 Task: Create a due date automation trigger when advanced on, on the wednesday before a card is due add fields without custom field "Resume" set to a number greater than 1 and greater than 10 at 11:00 AM.
Action: Mouse moved to (1239, 102)
Screenshot: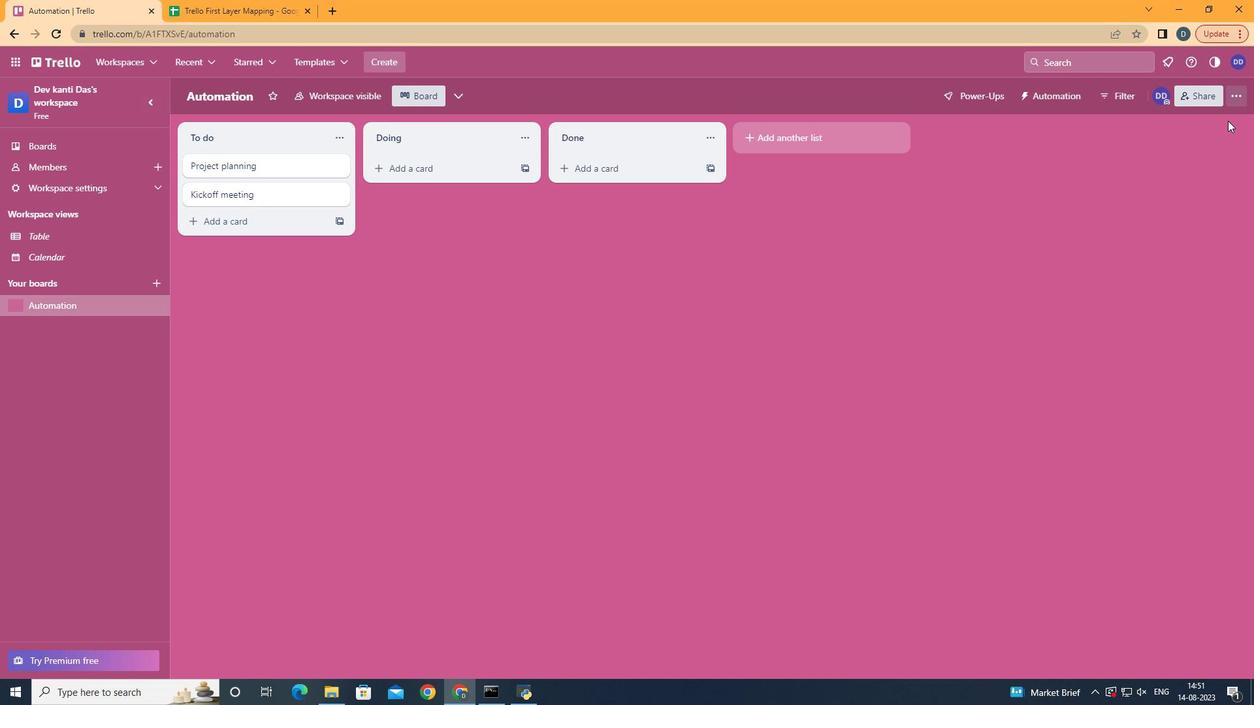 
Action: Mouse pressed left at (1239, 102)
Screenshot: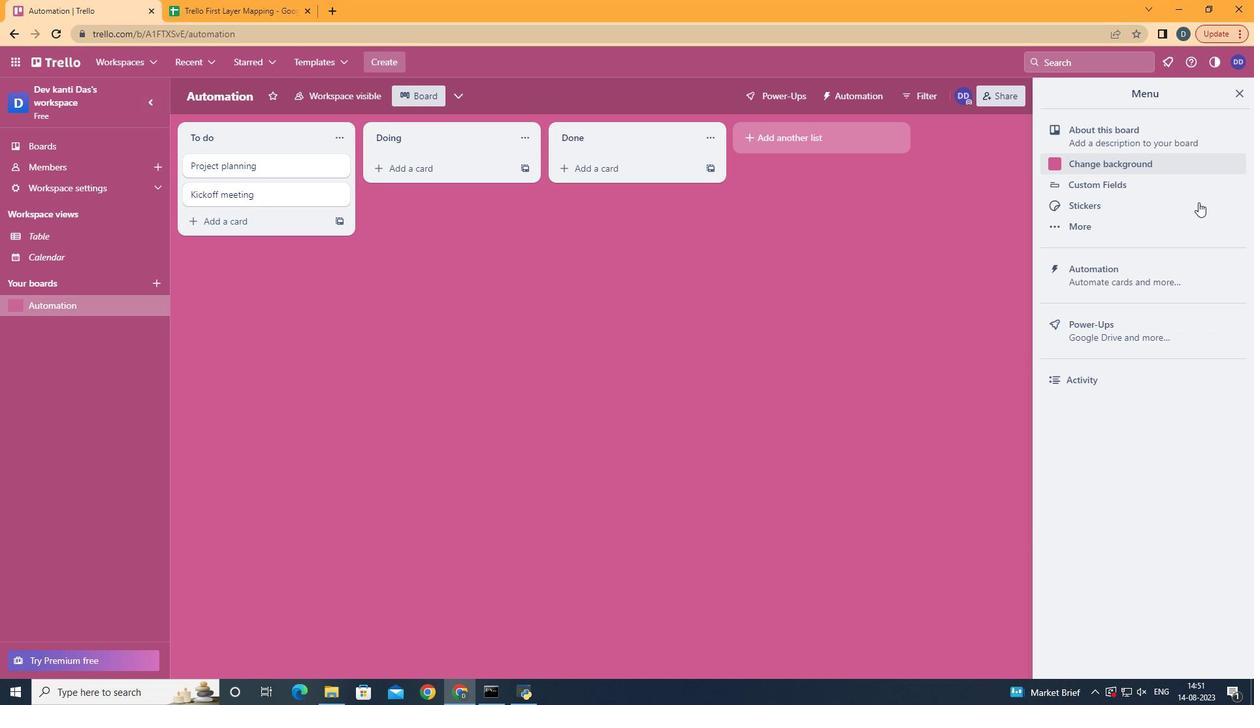 
Action: Mouse moved to (1167, 273)
Screenshot: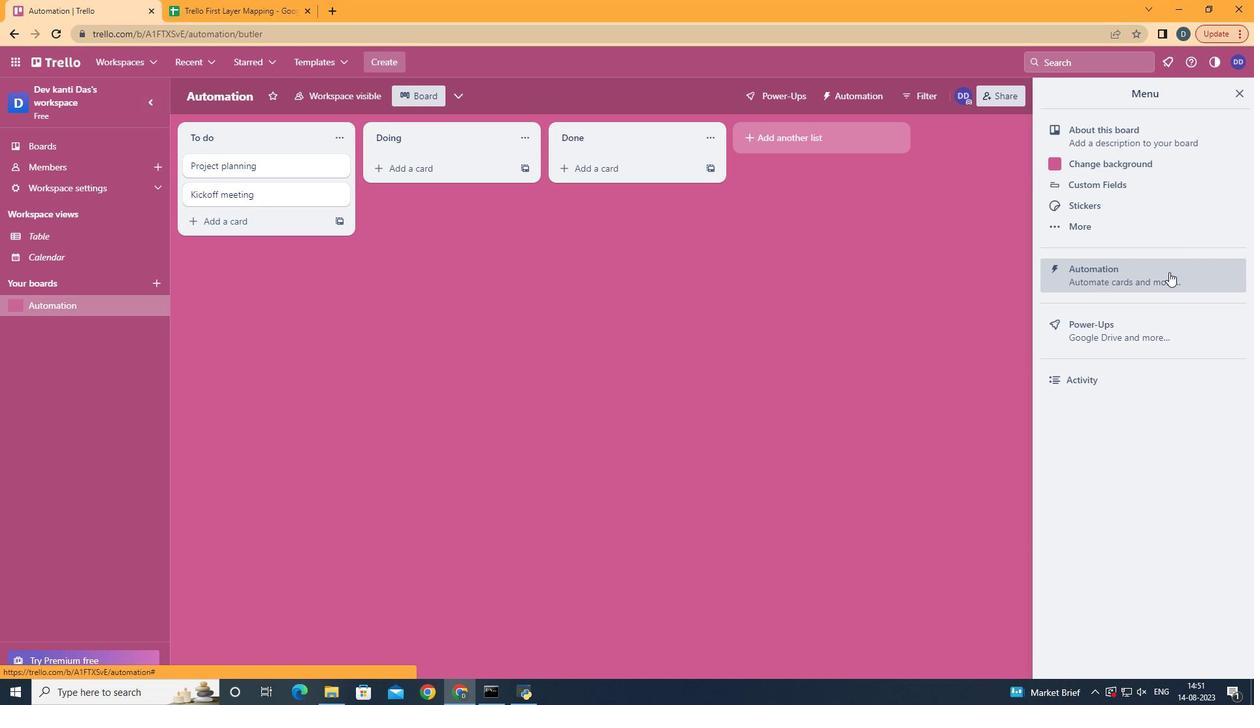 
Action: Mouse pressed left at (1167, 273)
Screenshot: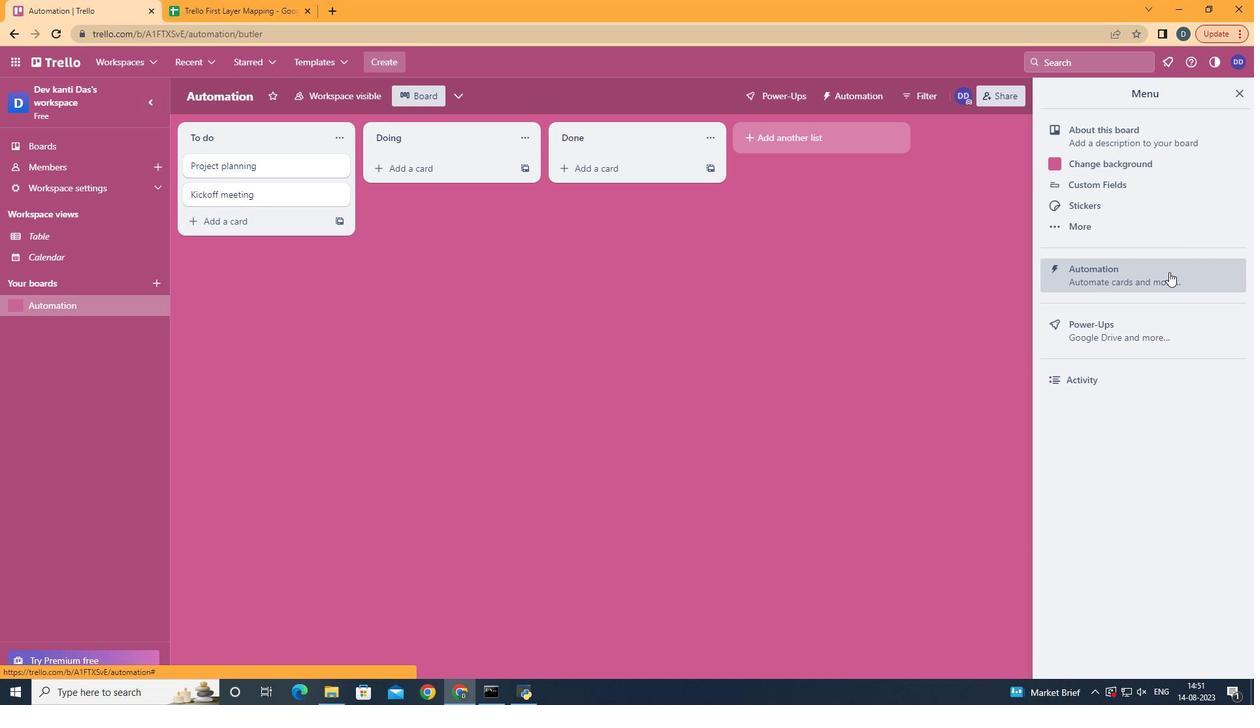 
Action: Mouse moved to (248, 275)
Screenshot: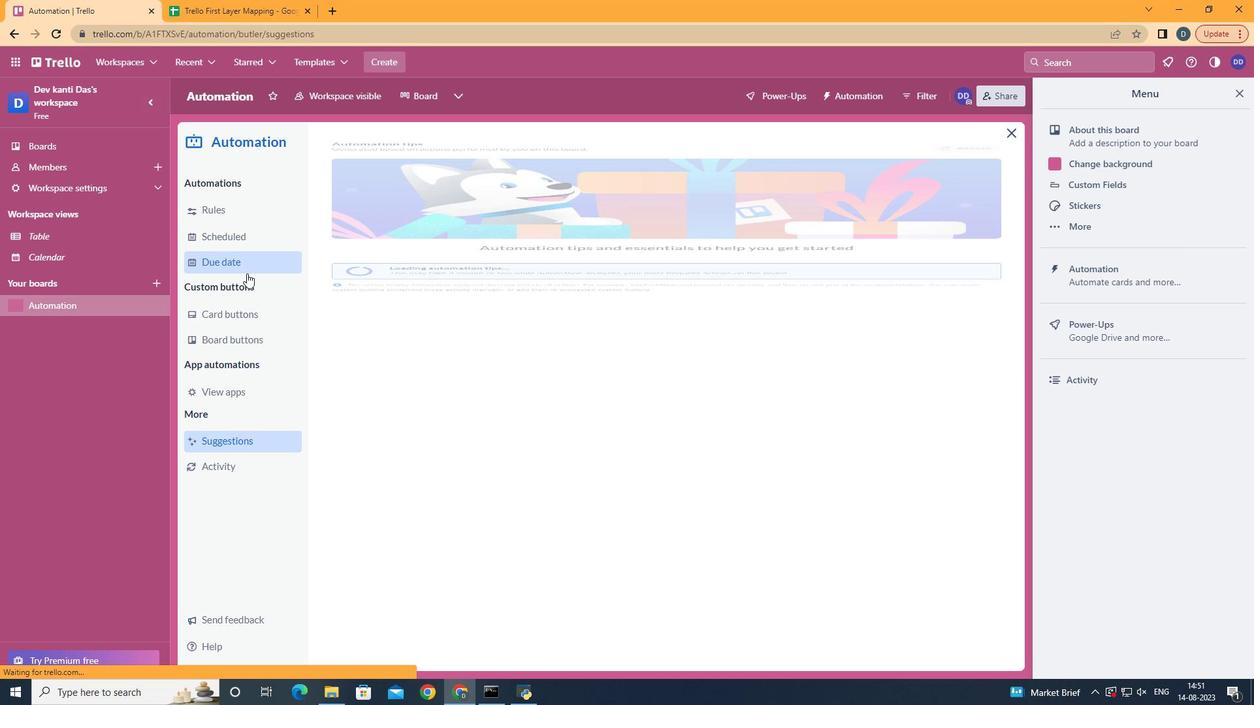 
Action: Mouse pressed left at (248, 275)
Screenshot: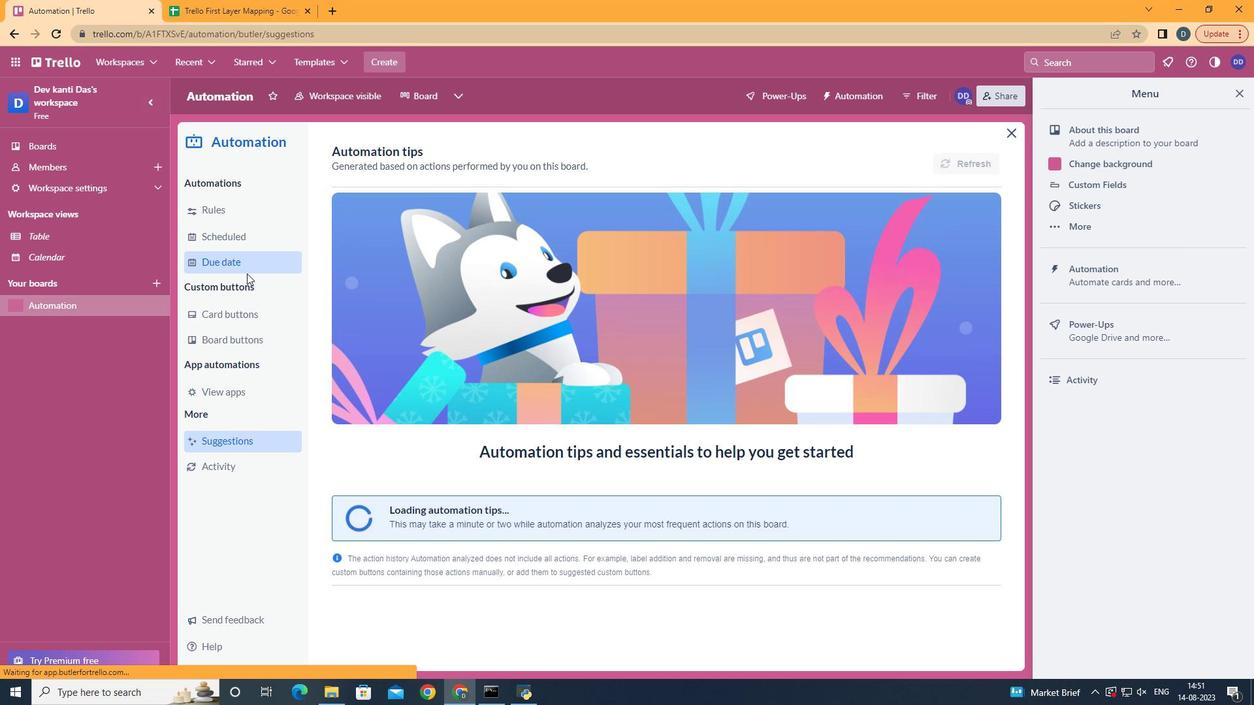
Action: Mouse moved to (919, 160)
Screenshot: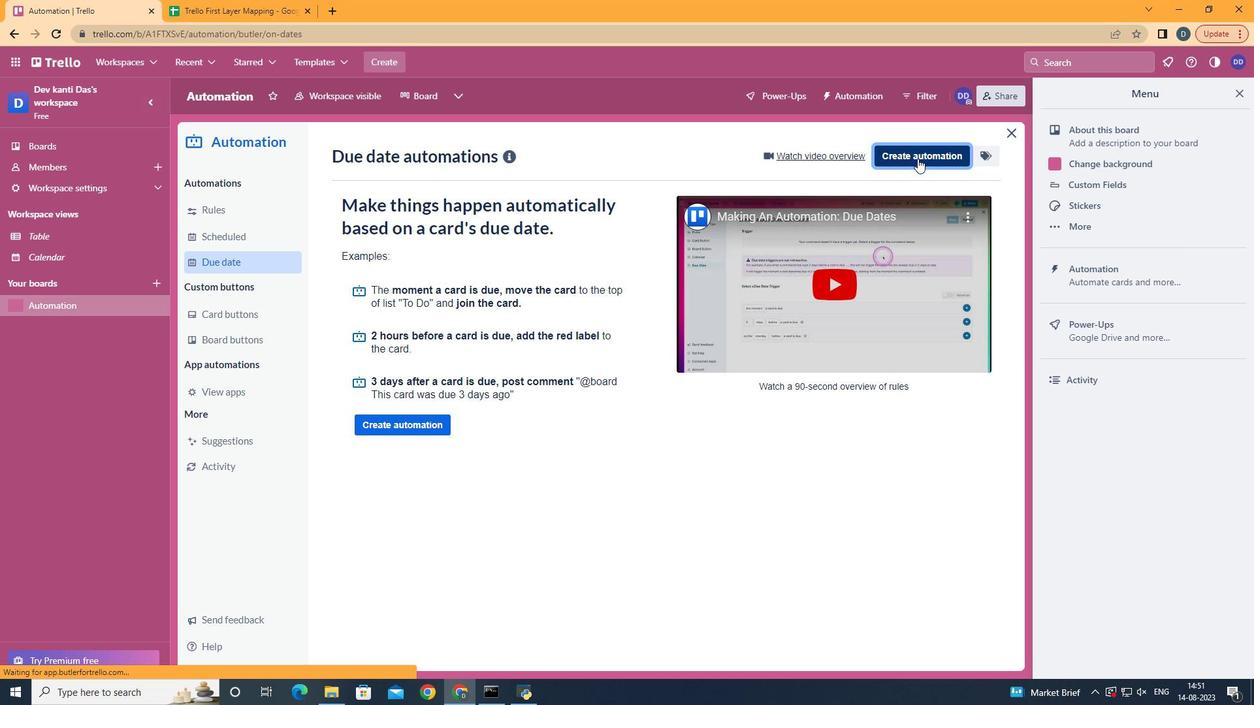 
Action: Mouse pressed left at (919, 160)
Screenshot: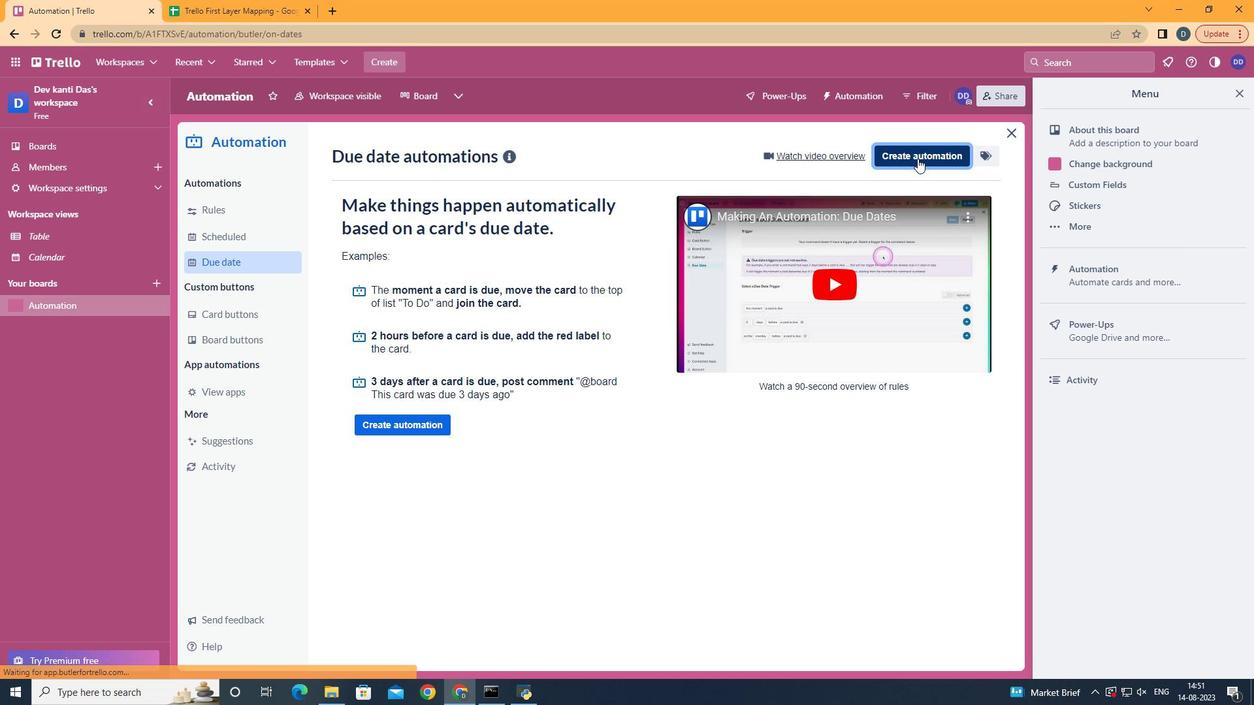 
Action: Mouse moved to (679, 300)
Screenshot: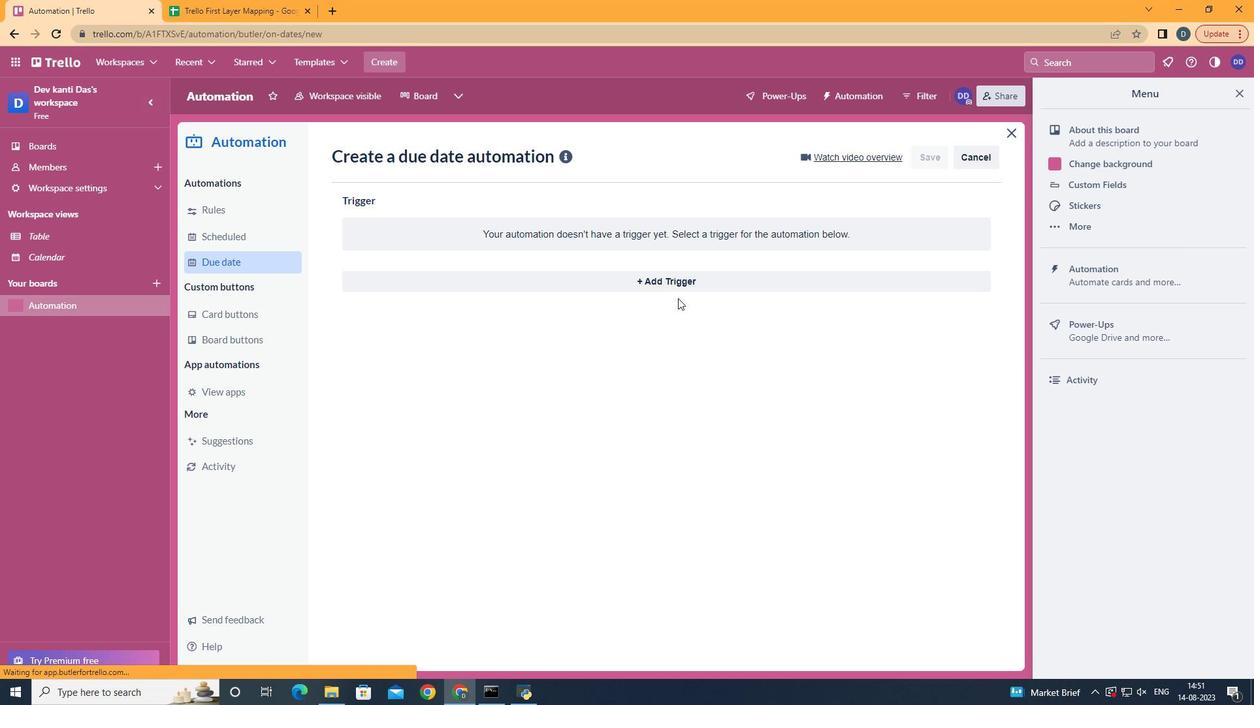 
Action: Mouse pressed left at (679, 300)
Screenshot: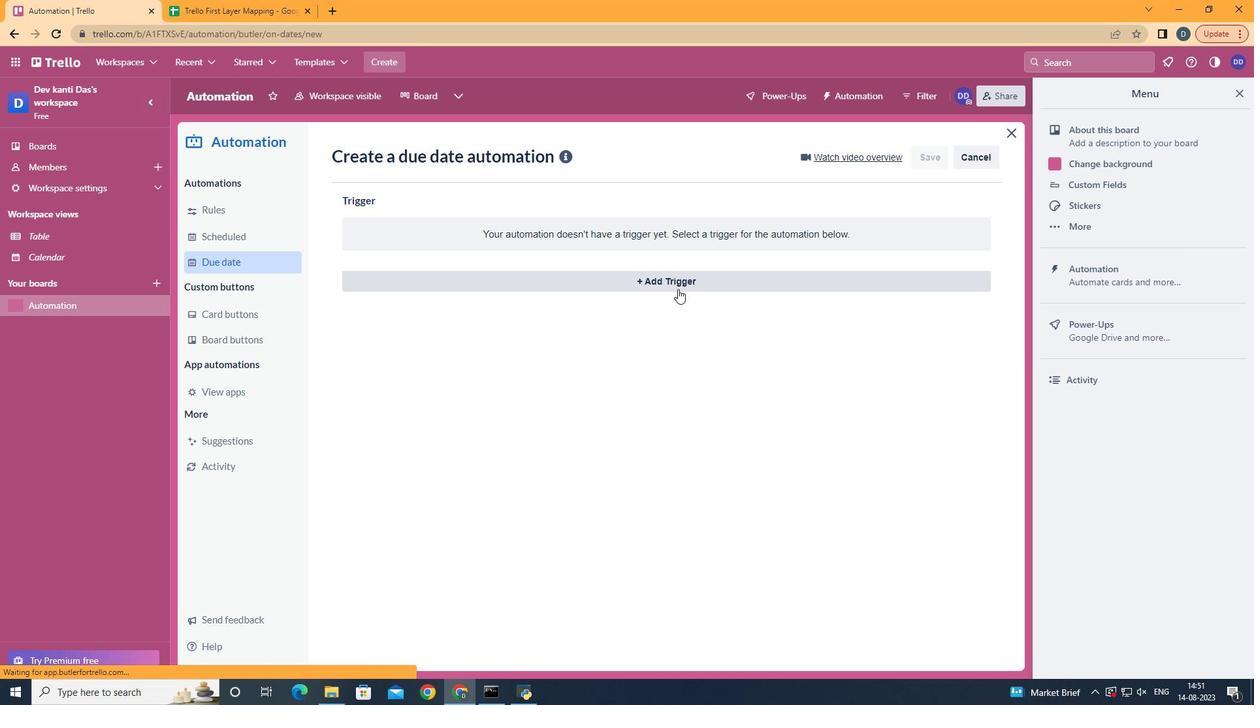 
Action: Mouse moved to (679, 290)
Screenshot: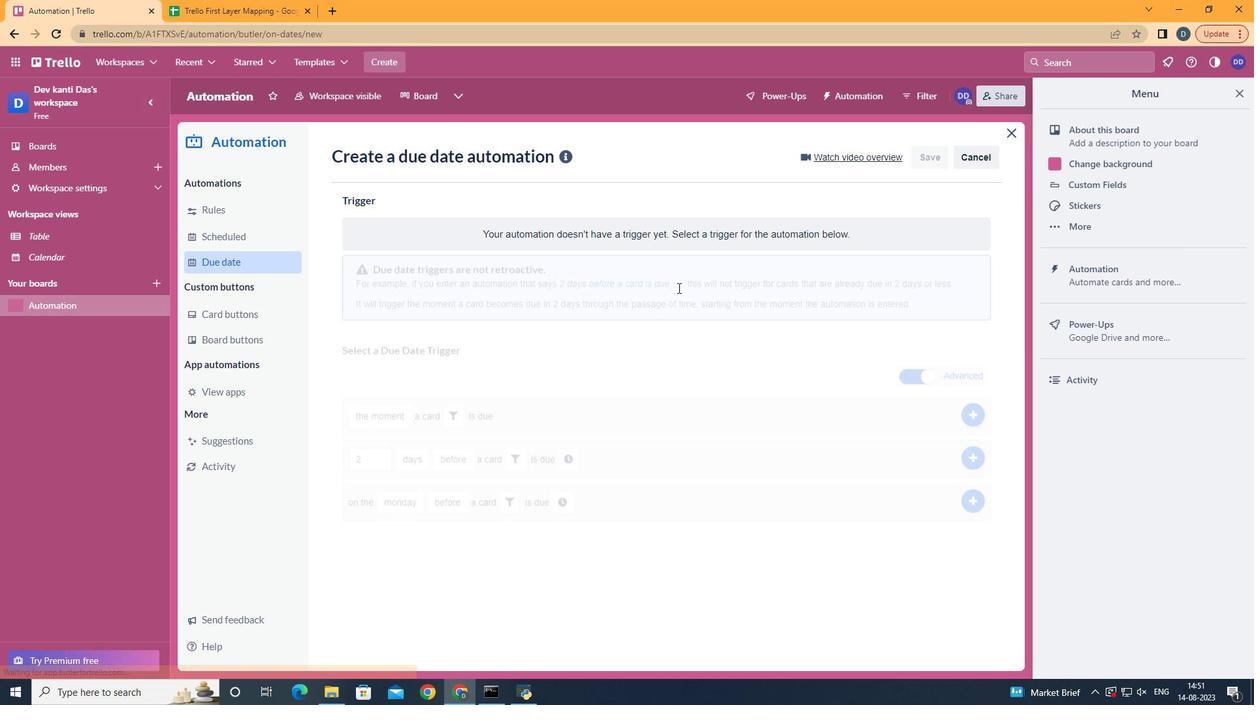 
Action: Mouse pressed left at (679, 290)
Screenshot: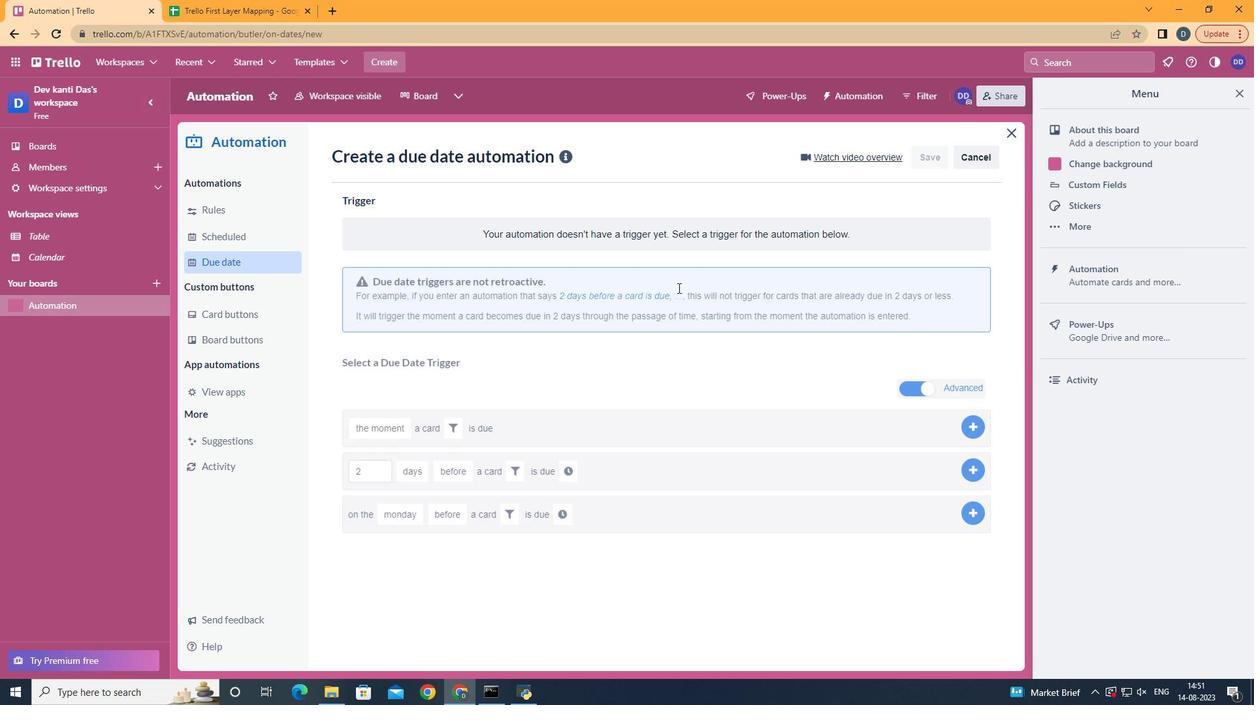
Action: Mouse moved to (432, 389)
Screenshot: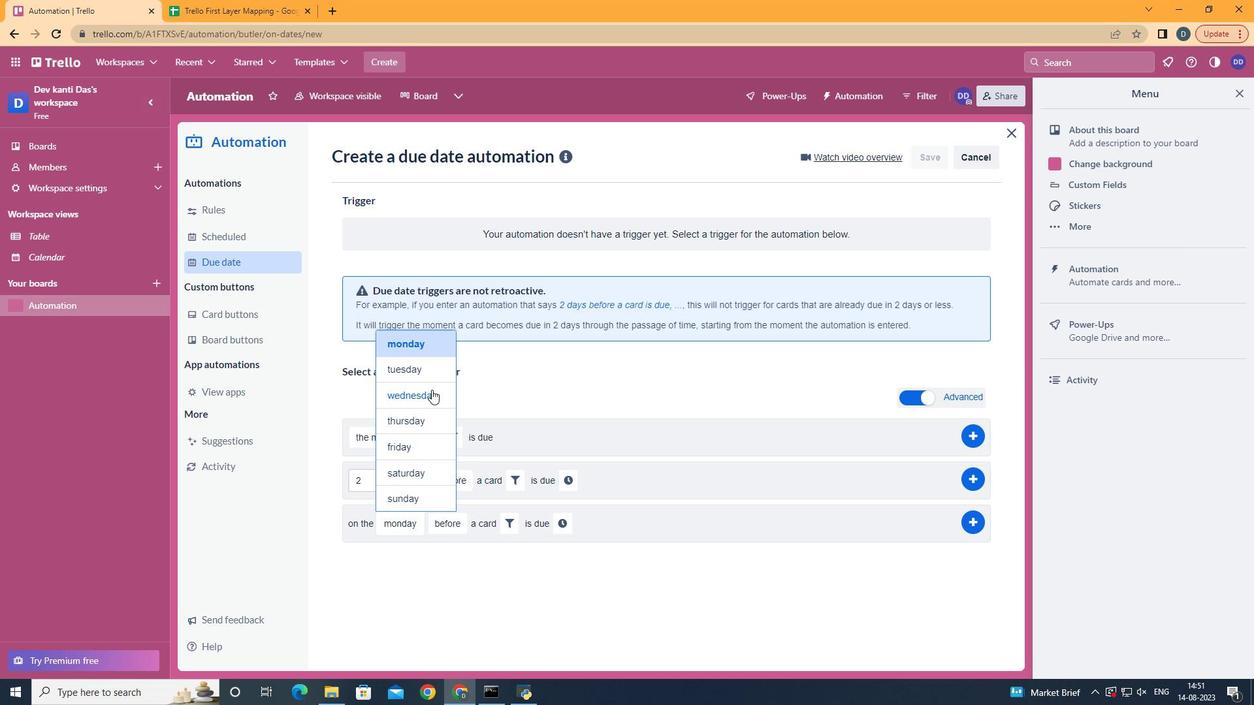 
Action: Mouse pressed left at (432, 389)
Screenshot: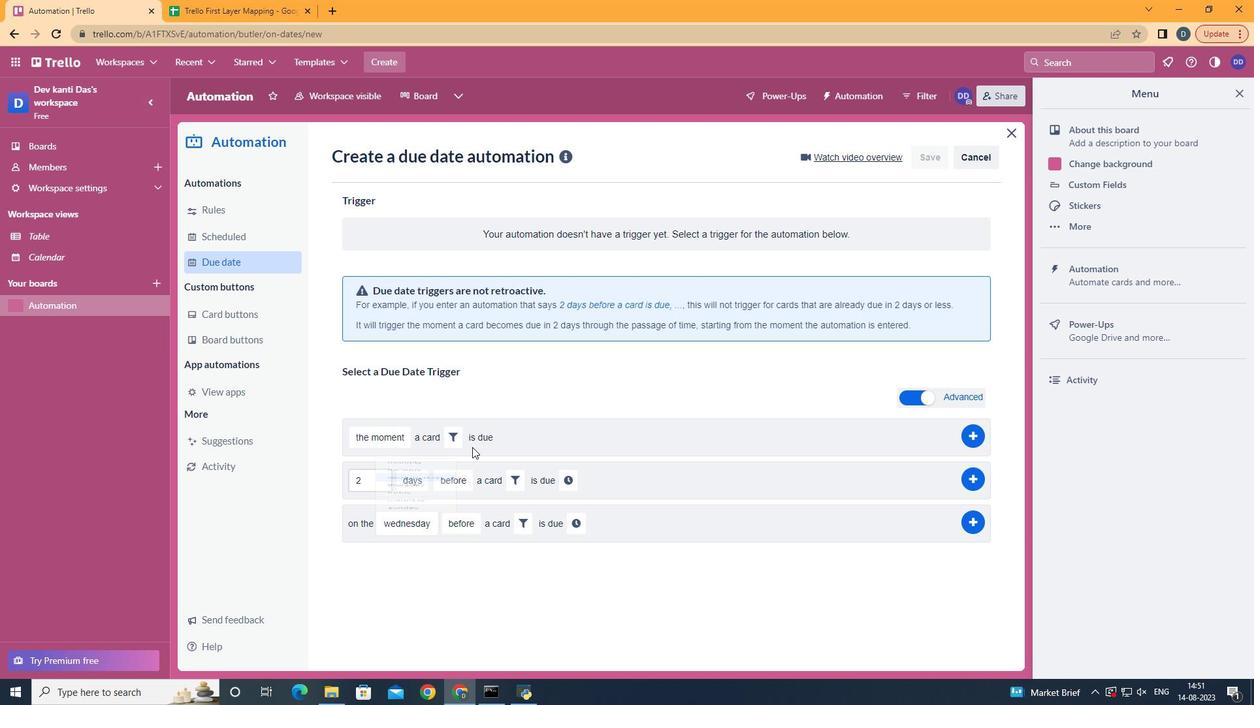 
Action: Mouse moved to (511, 519)
Screenshot: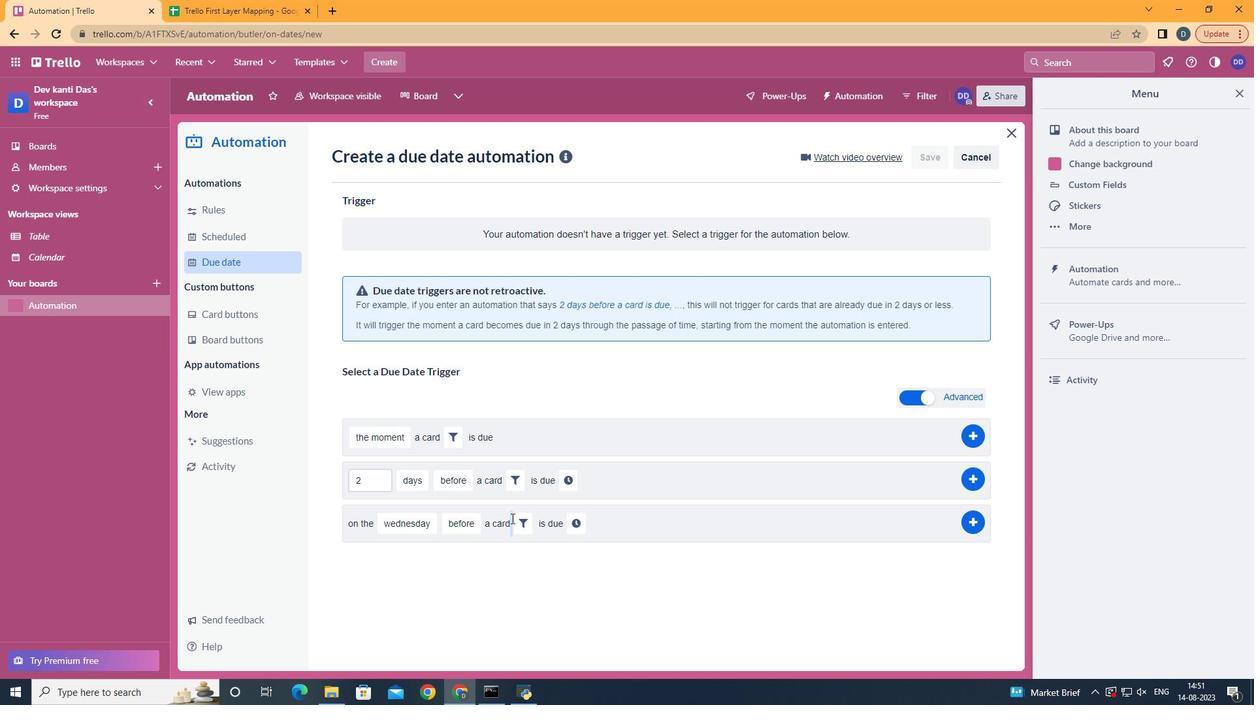 
Action: Mouse pressed left at (511, 519)
Screenshot: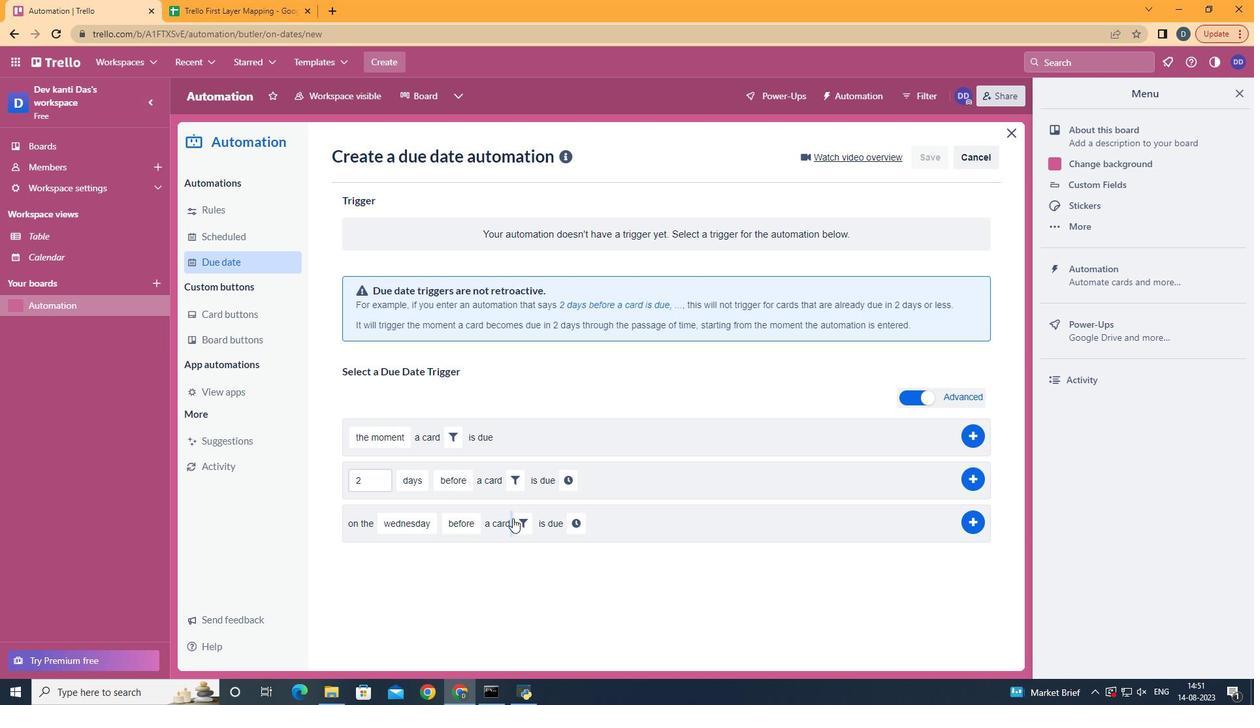 
Action: Mouse moved to (516, 517)
Screenshot: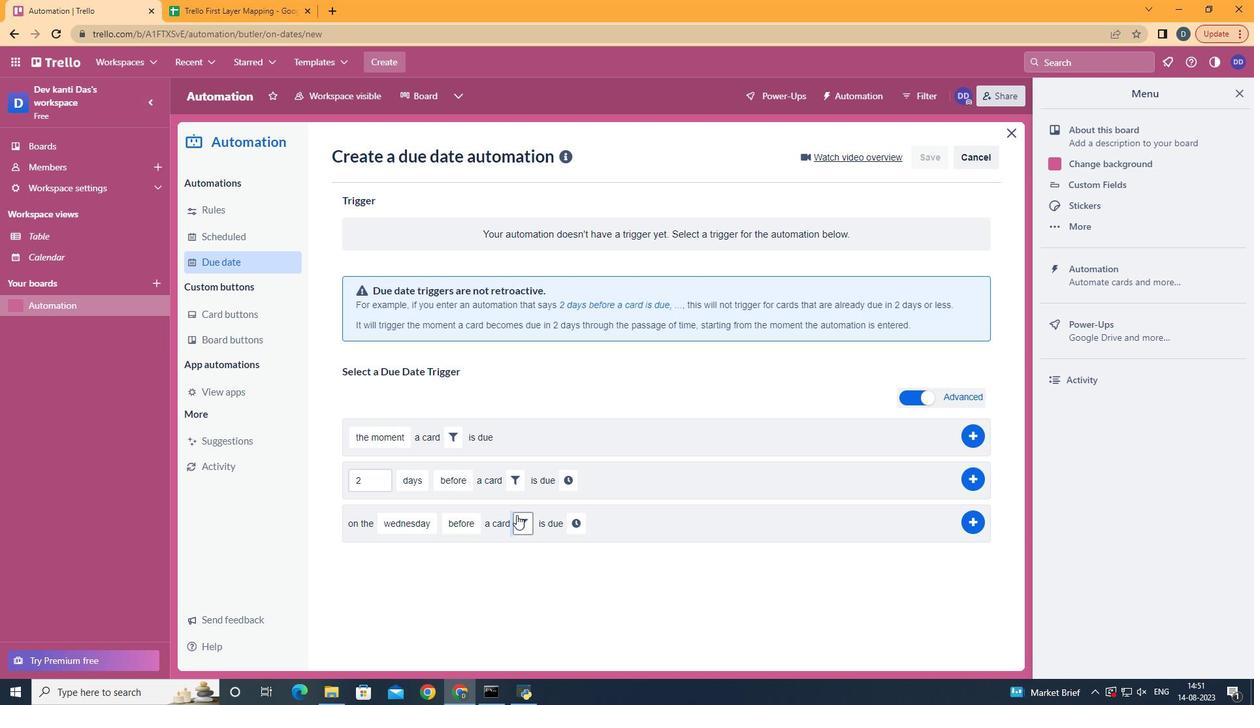 
Action: Mouse pressed left at (516, 517)
Screenshot: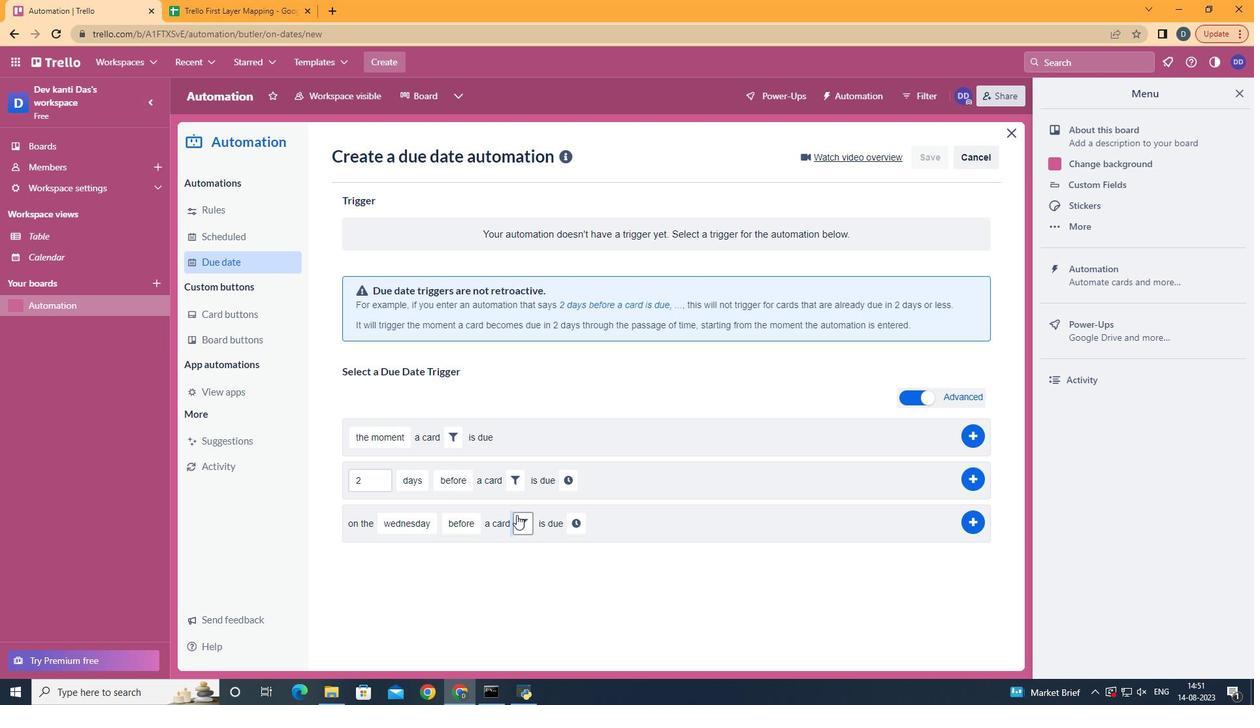 
Action: Mouse moved to (728, 558)
Screenshot: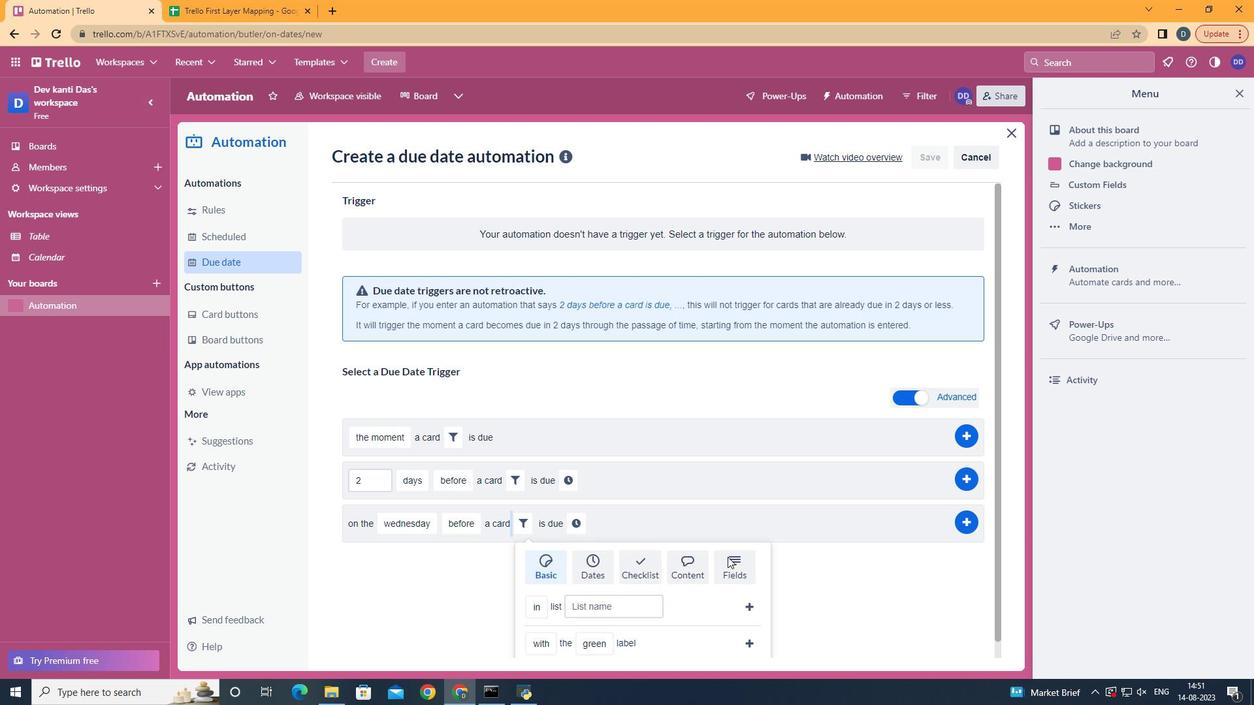 
Action: Mouse pressed left at (728, 558)
Screenshot: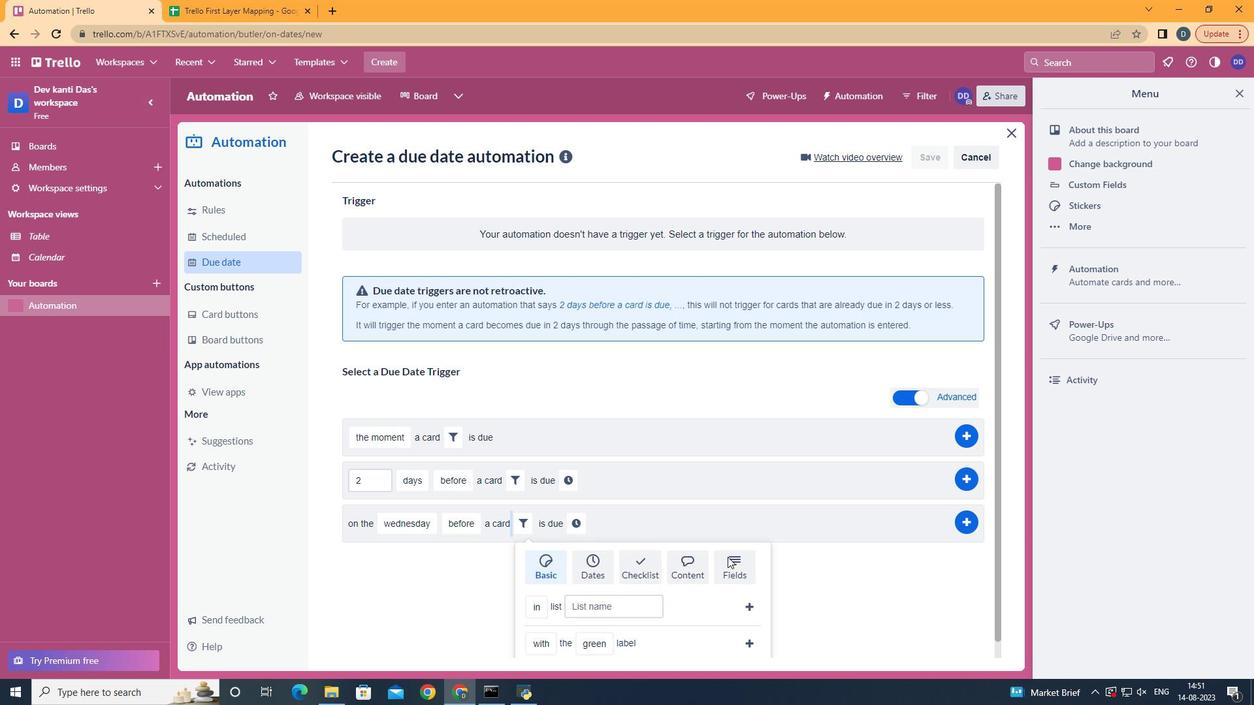 
Action: Mouse moved to (730, 558)
Screenshot: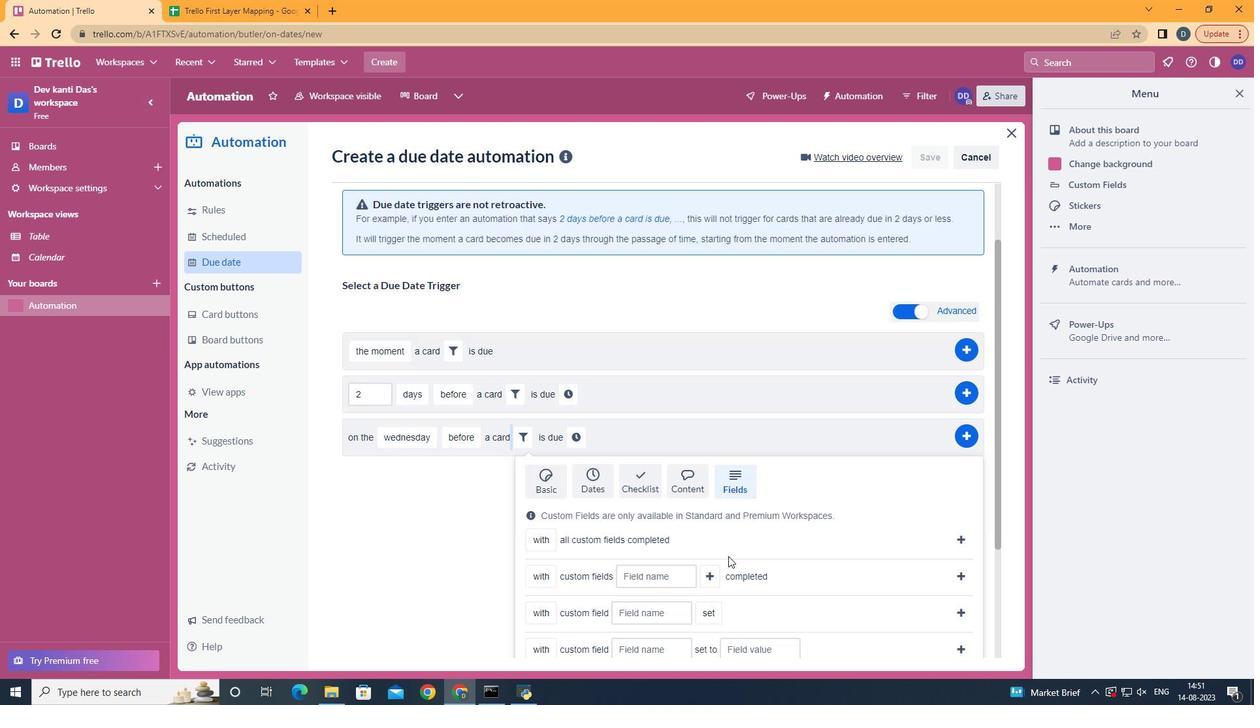 
Action: Mouse scrolled (730, 557) with delta (0, 0)
Screenshot: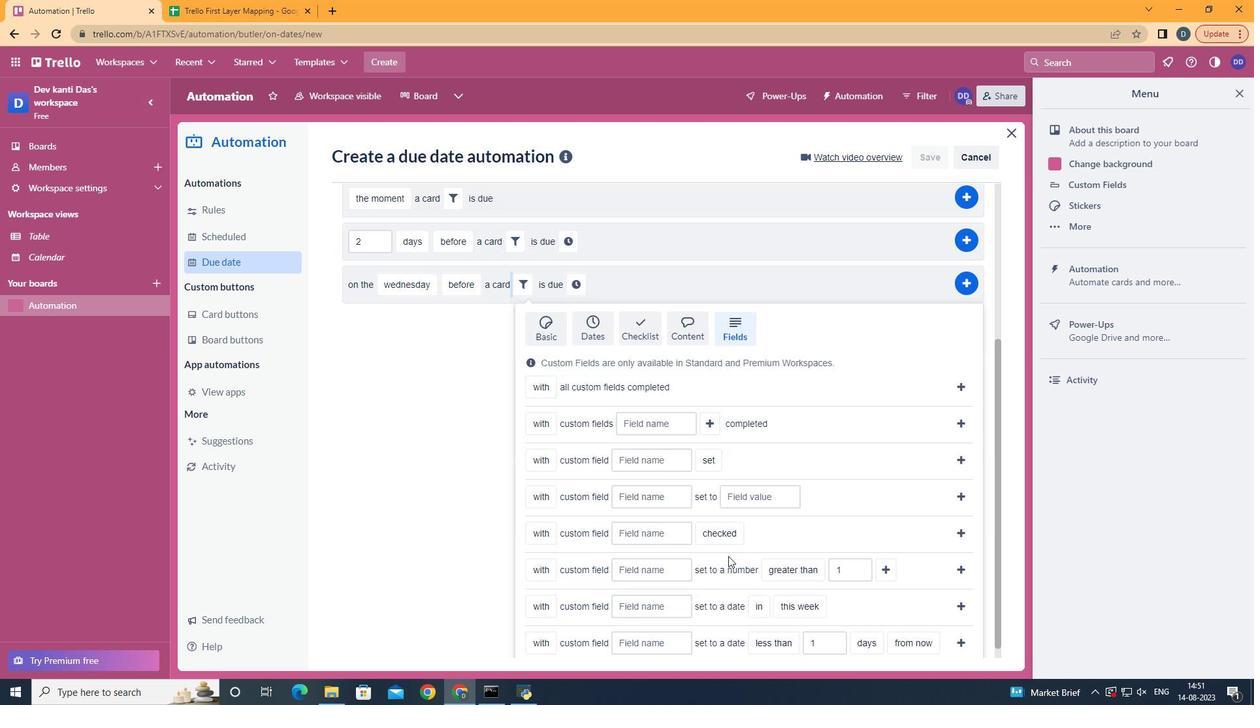
Action: Mouse scrolled (730, 557) with delta (0, 0)
Screenshot: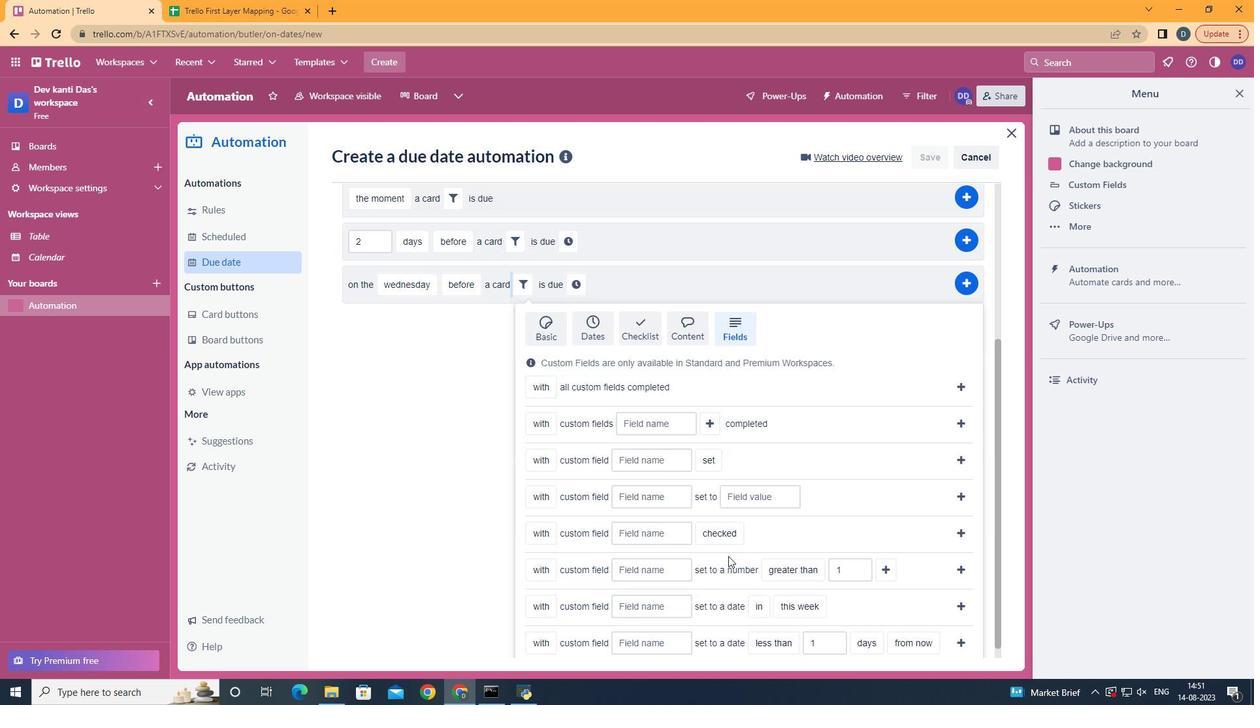 
Action: Mouse scrolled (730, 557) with delta (0, 0)
Screenshot: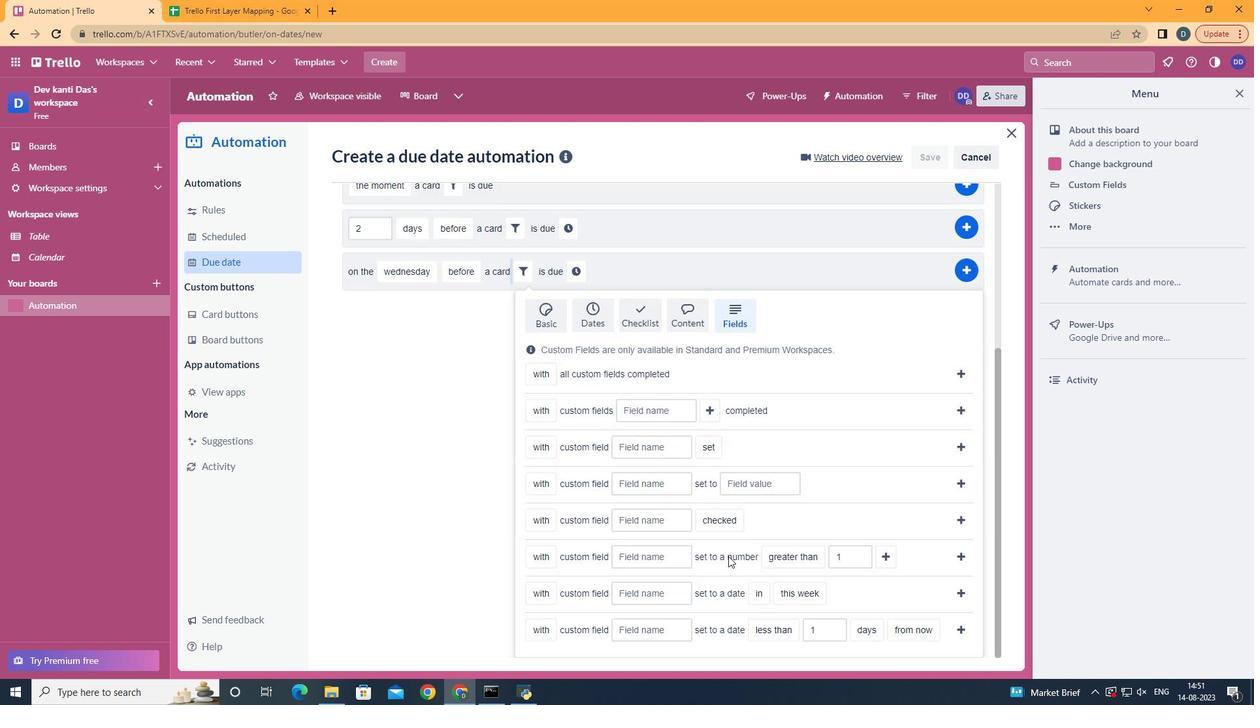 
Action: Mouse scrolled (730, 556) with delta (0, -1)
Screenshot: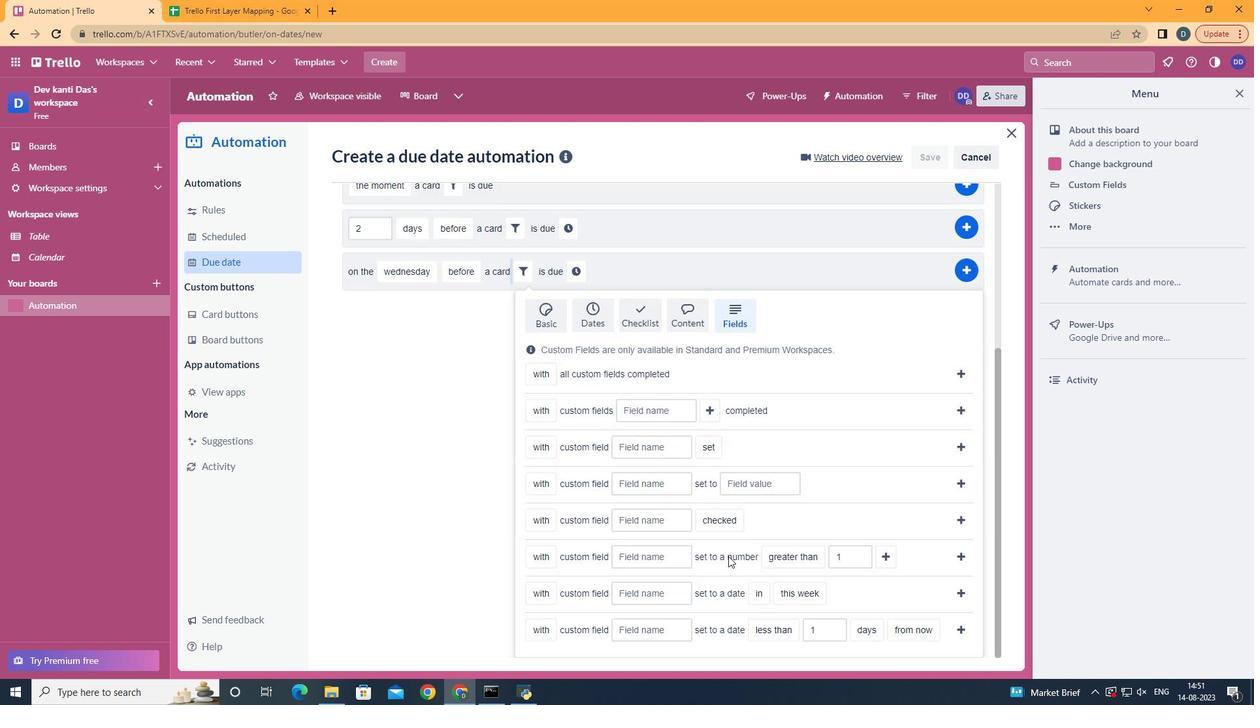 
Action: Mouse scrolled (730, 557) with delta (0, 0)
Screenshot: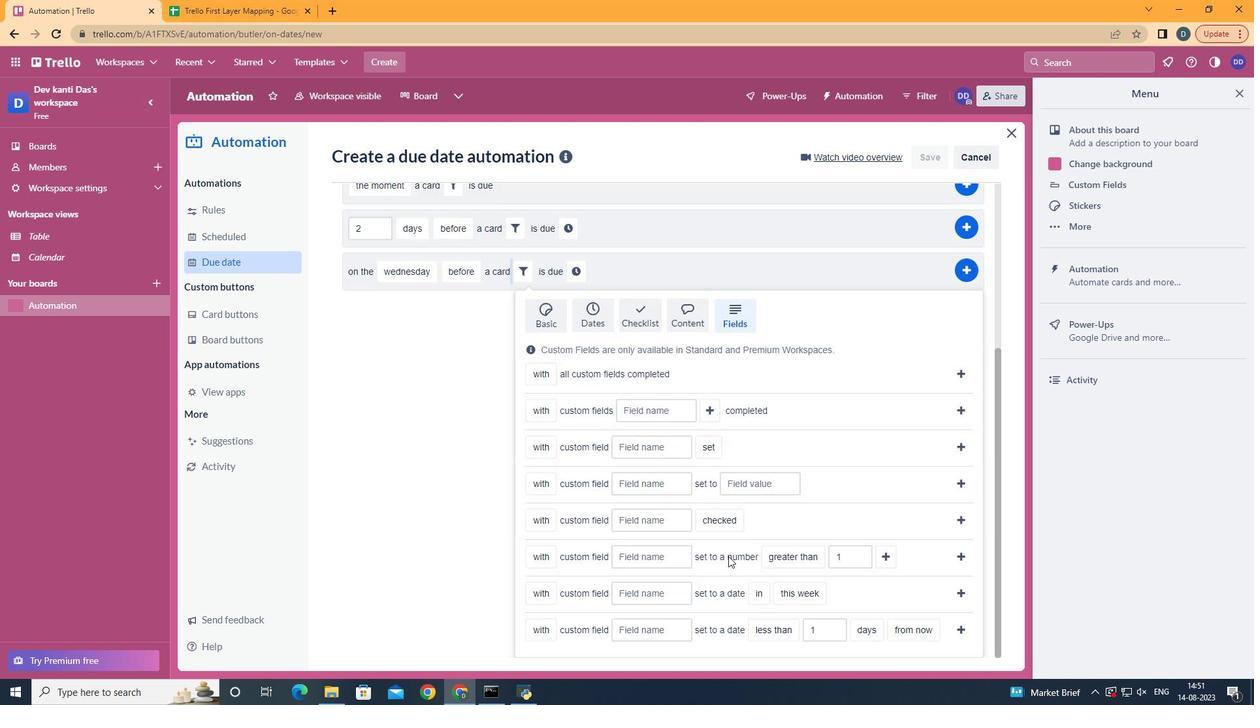 
Action: Mouse scrolled (730, 557) with delta (0, 0)
Screenshot: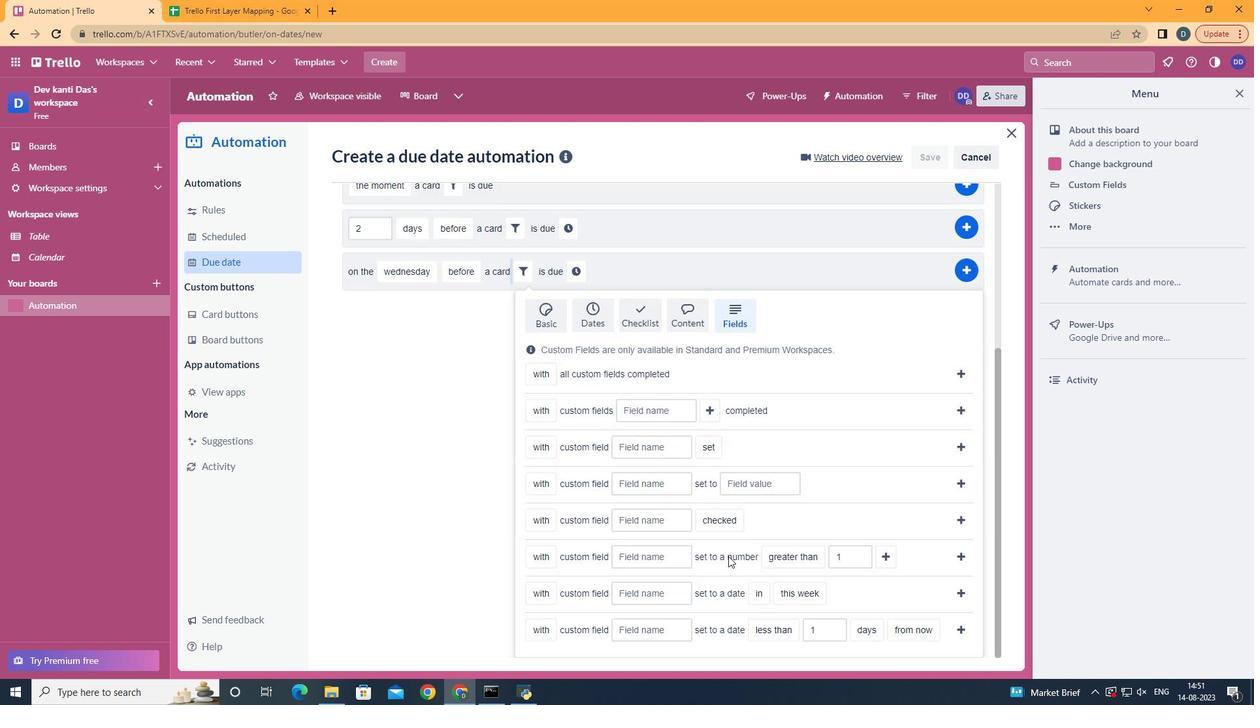 
Action: Mouse scrolled (730, 557) with delta (0, 0)
Screenshot: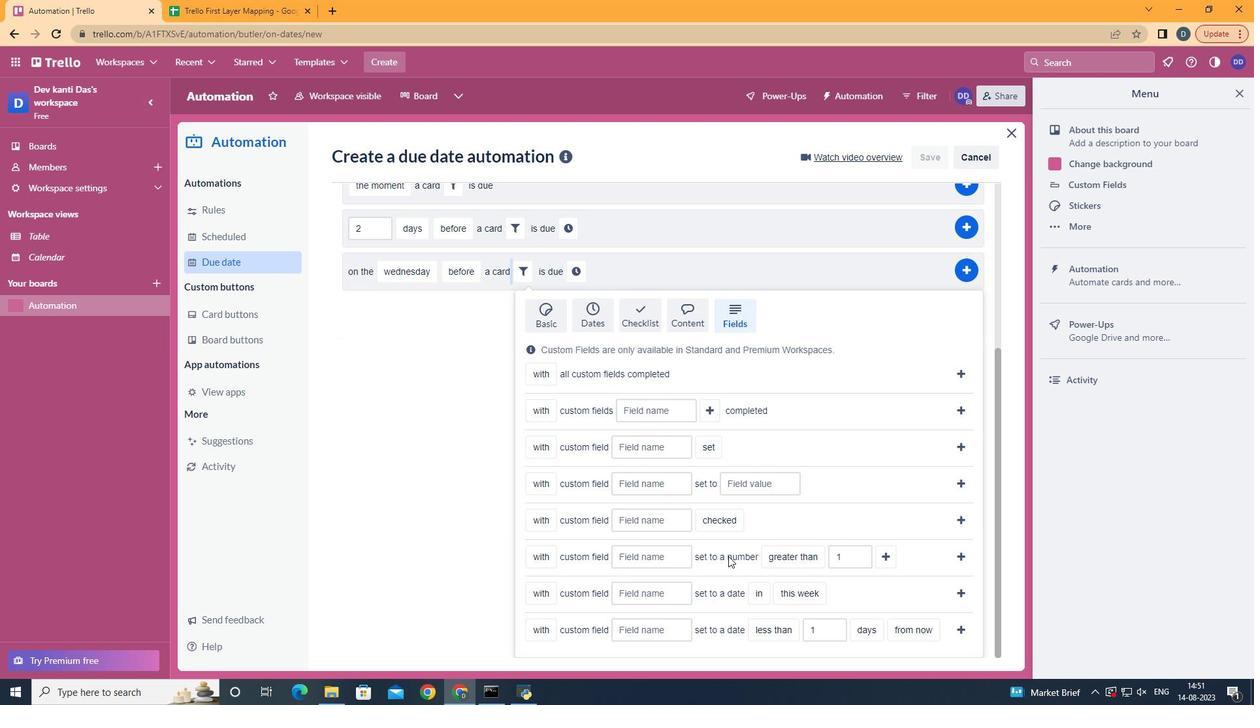 
Action: Mouse scrolled (730, 557) with delta (0, 0)
Screenshot: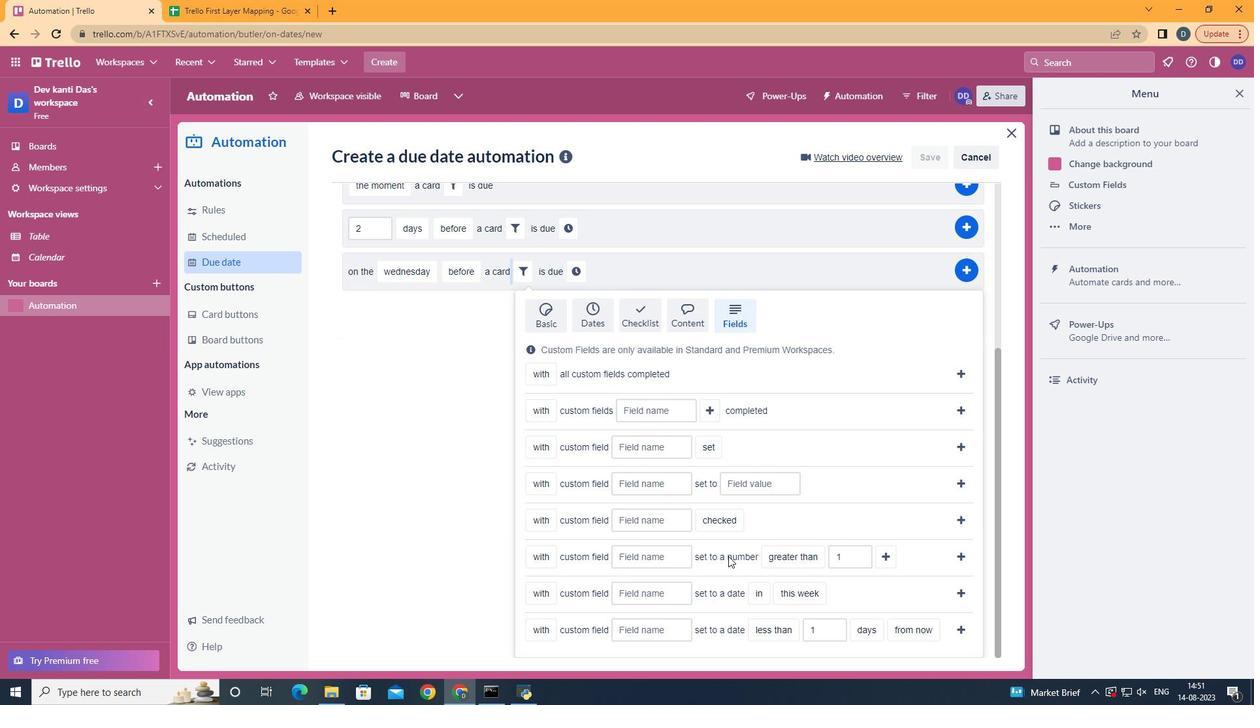 
Action: Mouse scrolled (730, 557) with delta (0, 0)
Screenshot: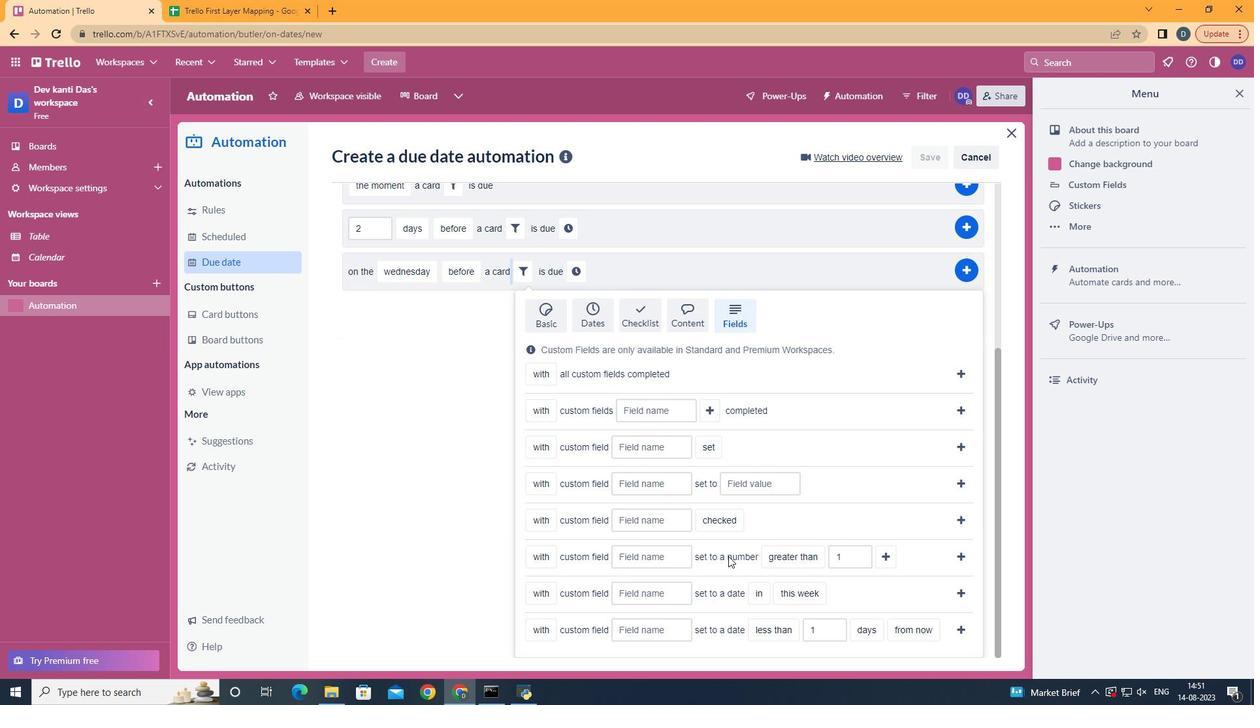 
Action: Mouse scrolled (730, 557) with delta (0, 0)
Screenshot: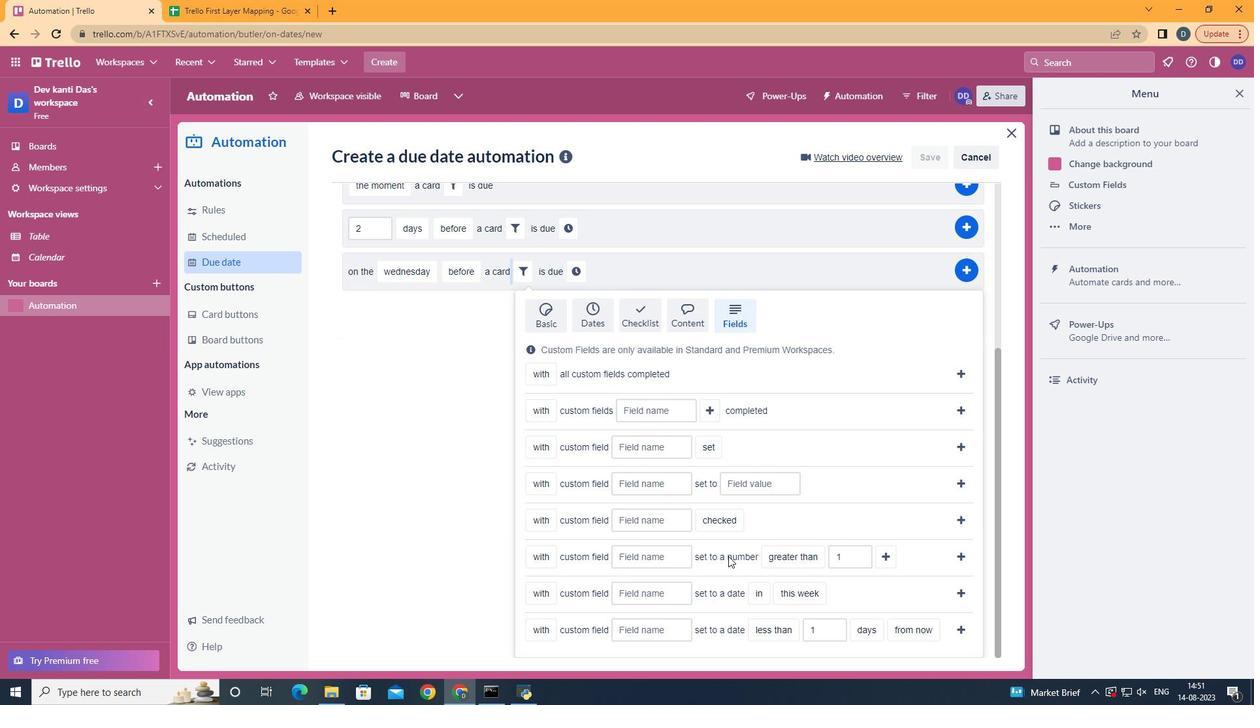 
Action: Mouse scrolled (730, 557) with delta (0, 0)
Screenshot: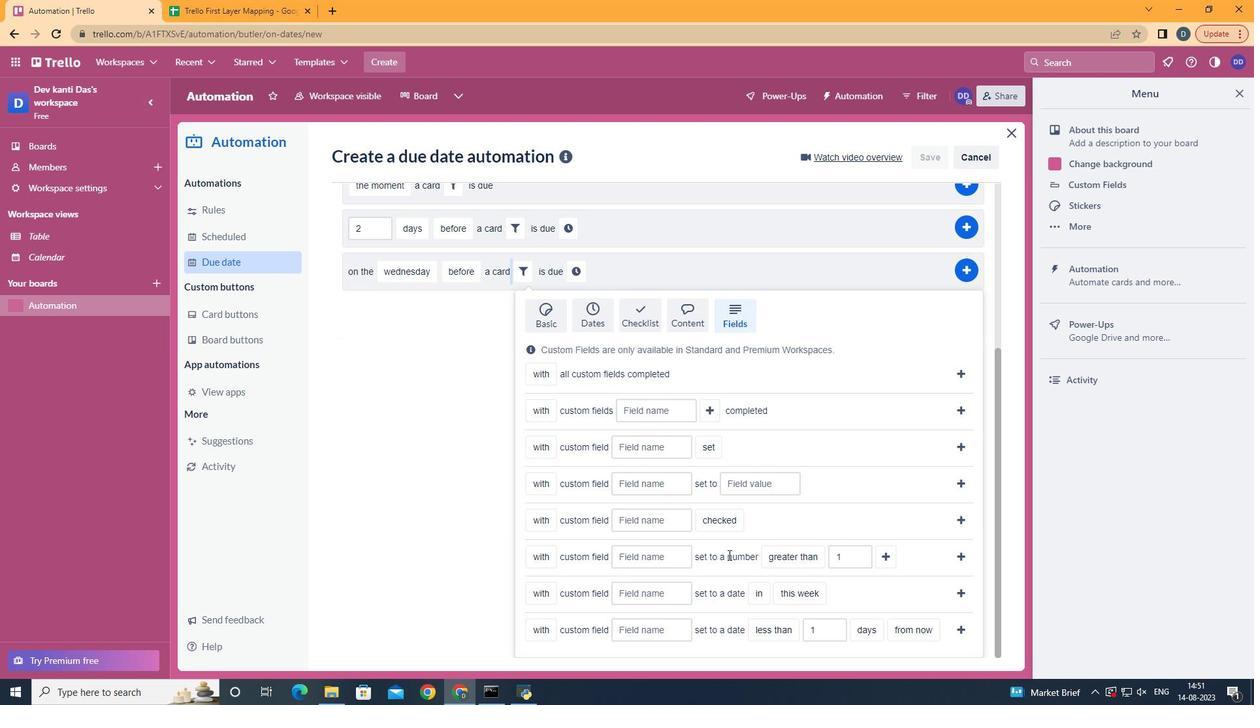 
Action: Mouse moved to (555, 606)
Screenshot: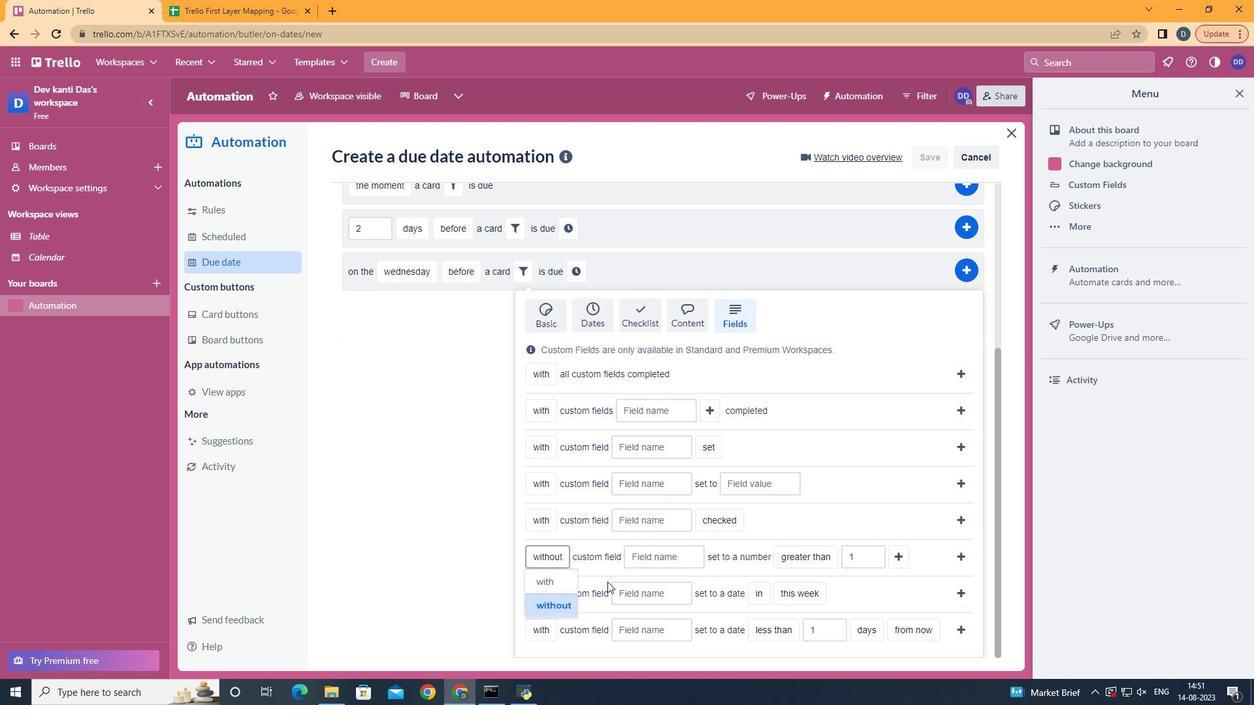 
Action: Mouse pressed left at (555, 606)
Screenshot: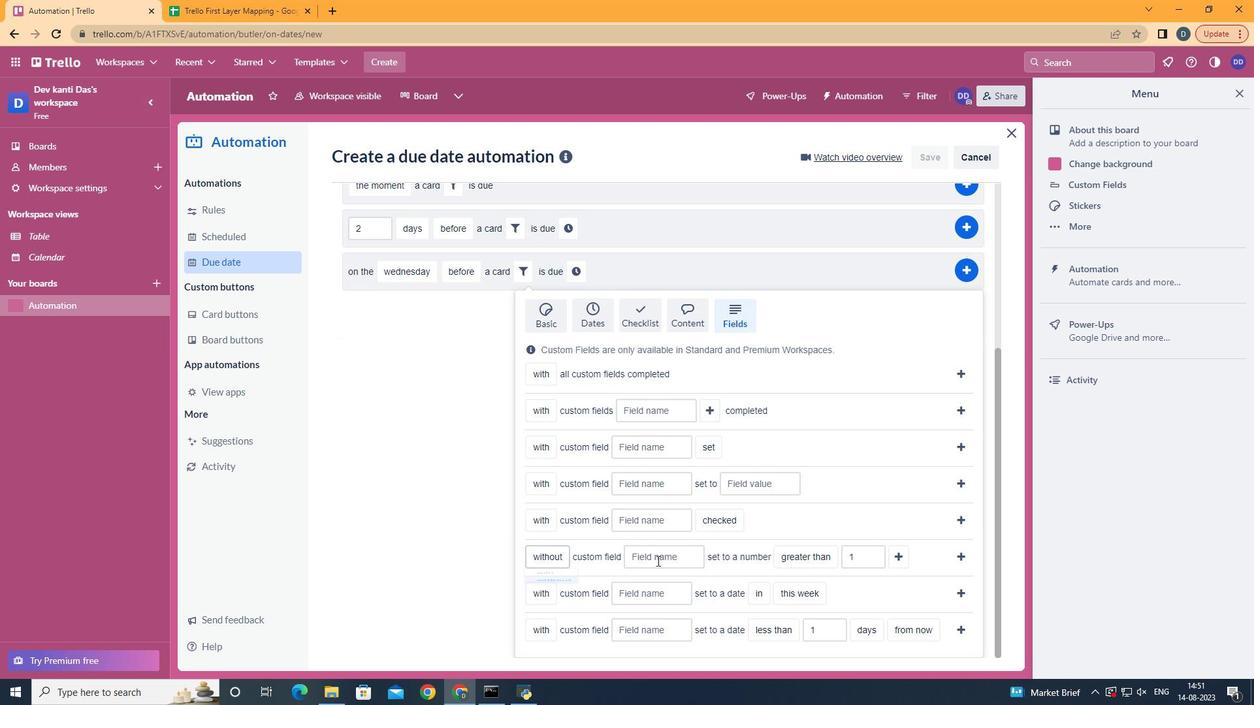 
Action: Mouse moved to (658, 562)
Screenshot: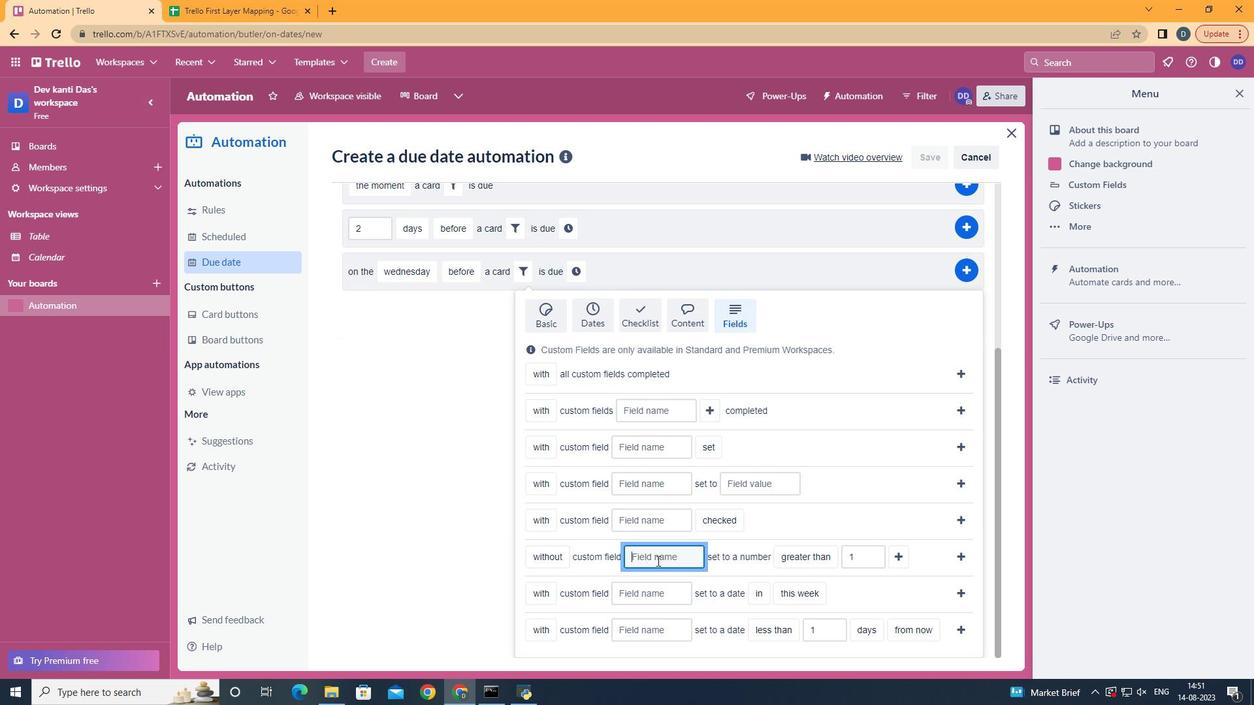 
Action: Mouse pressed left at (658, 562)
Screenshot: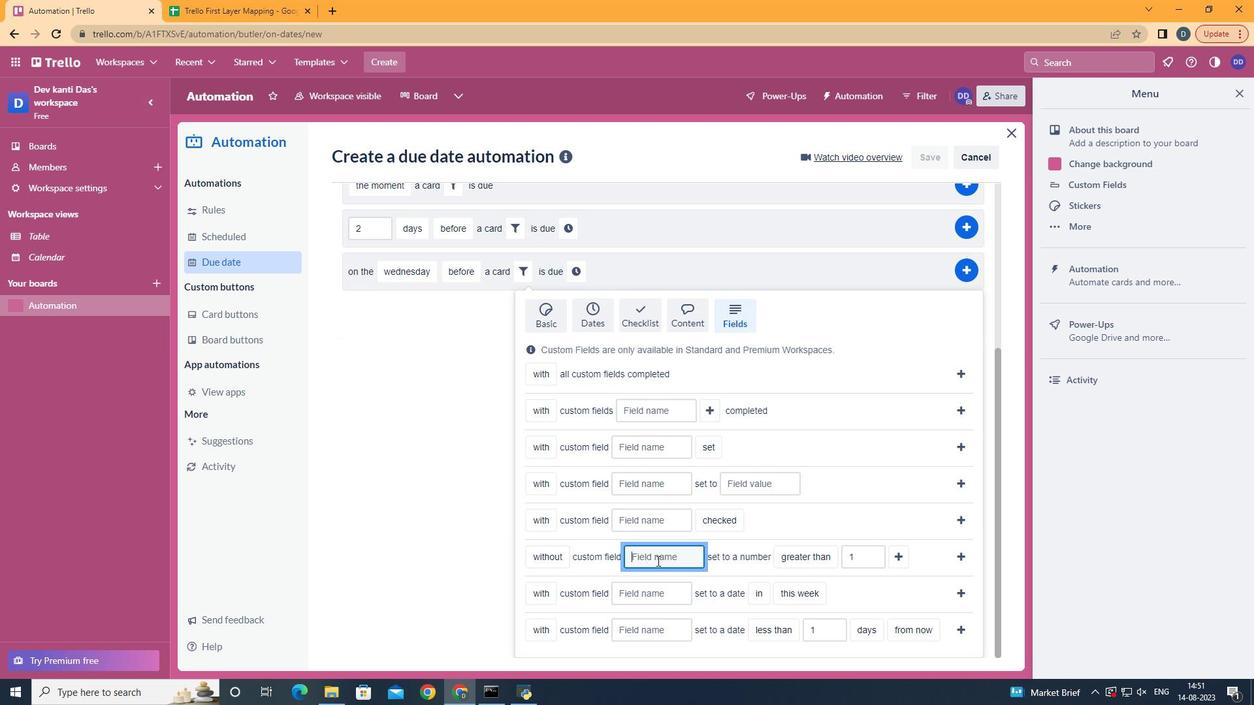 
Action: Mouse moved to (651, 564)
Screenshot: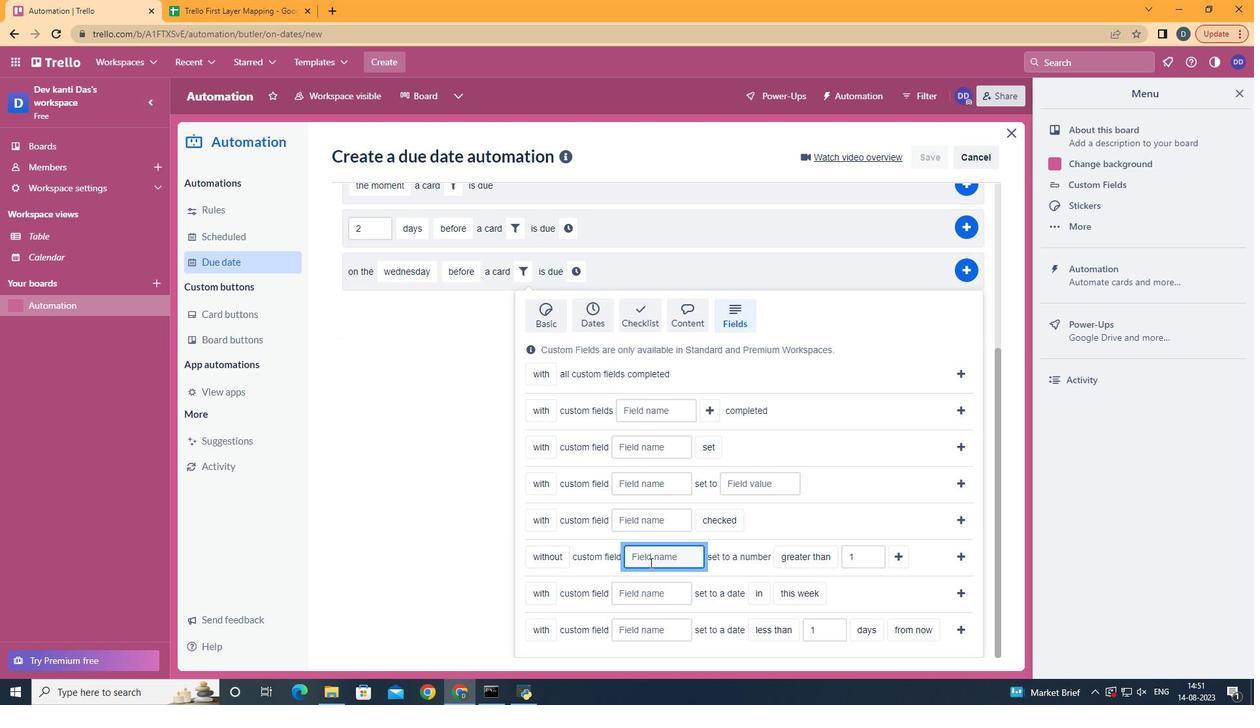
Action: Key pressed <Key.shift>Resume
Screenshot: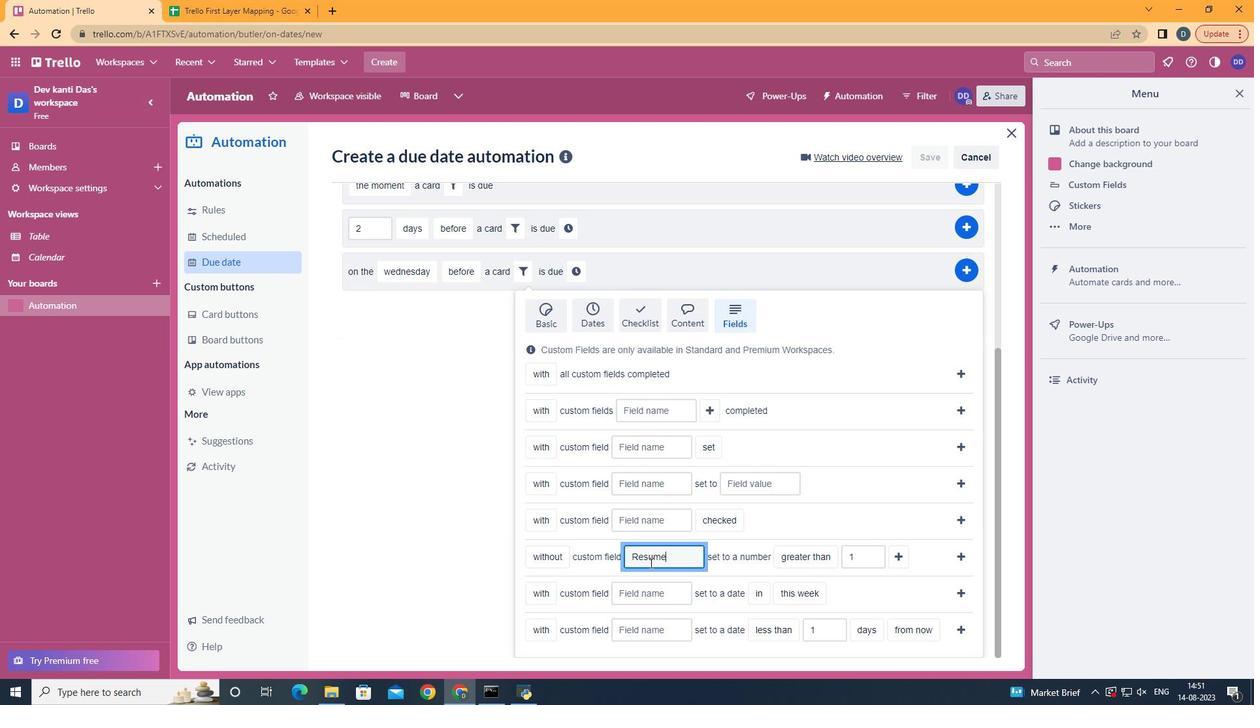 
Action: Mouse moved to (907, 562)
Screenshot: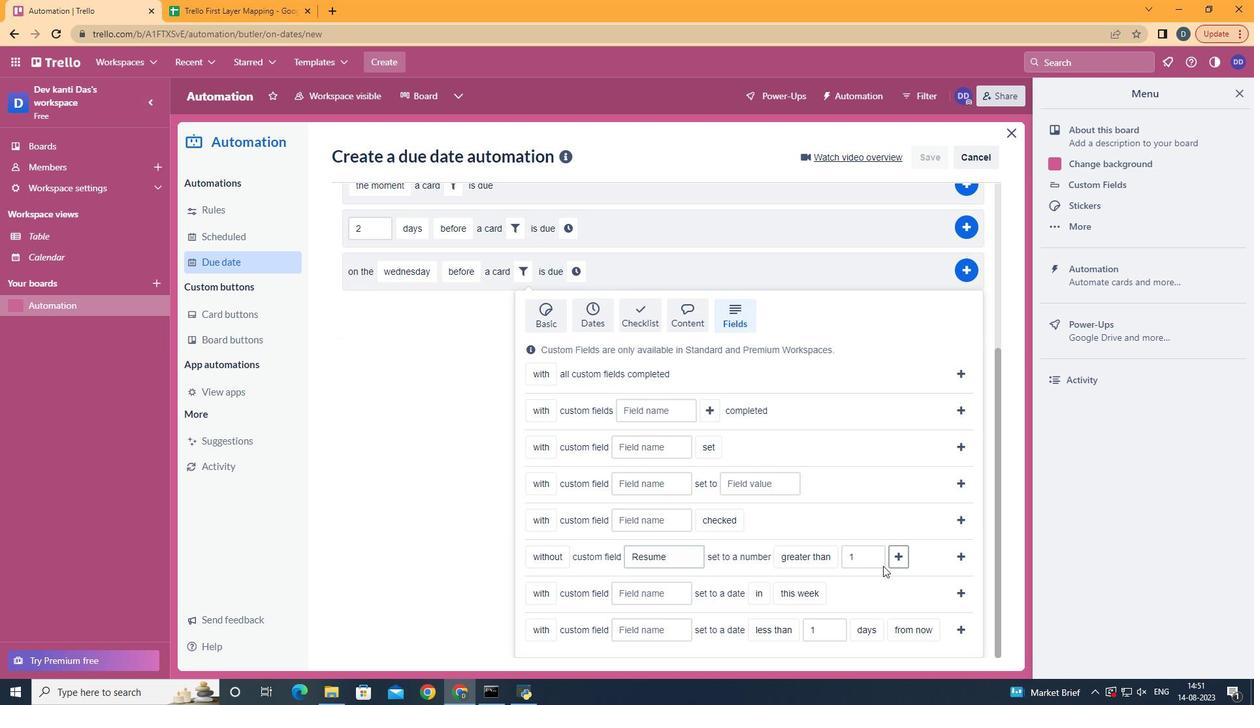 
Action: Mouse pressed left at (907, 562)
Screenshot: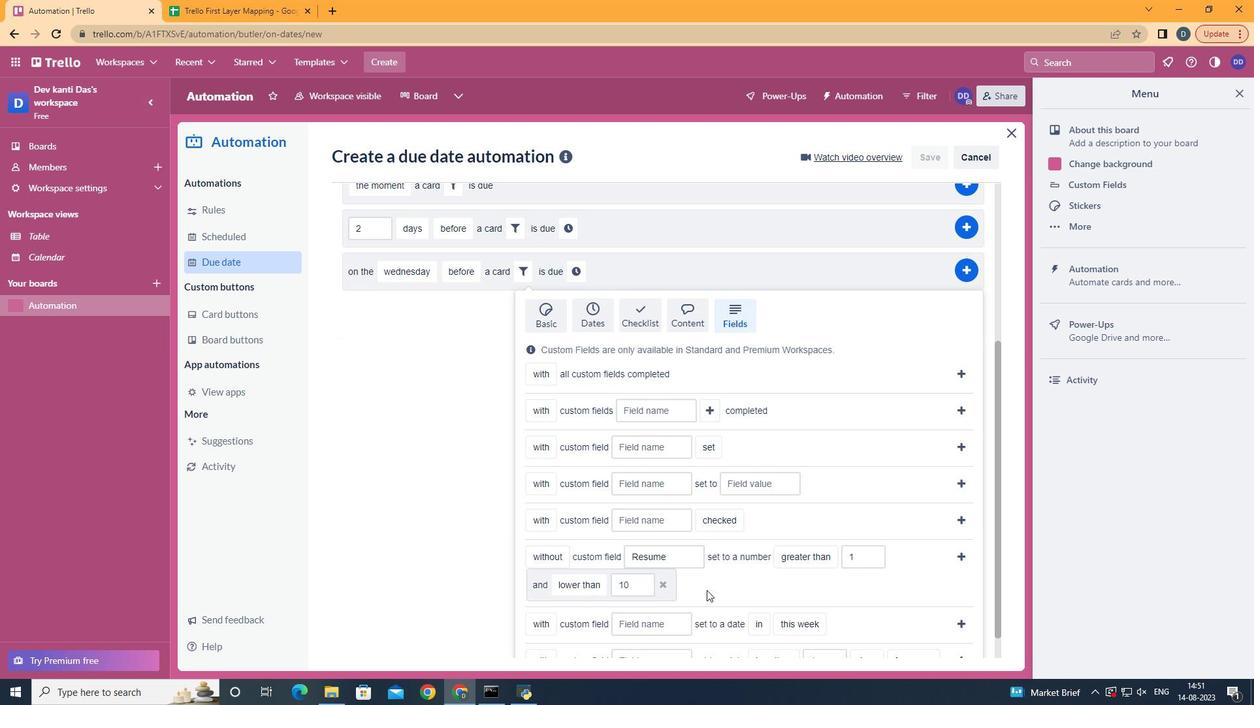 
Action: Mouse moved to (603, 540)
Screenshot: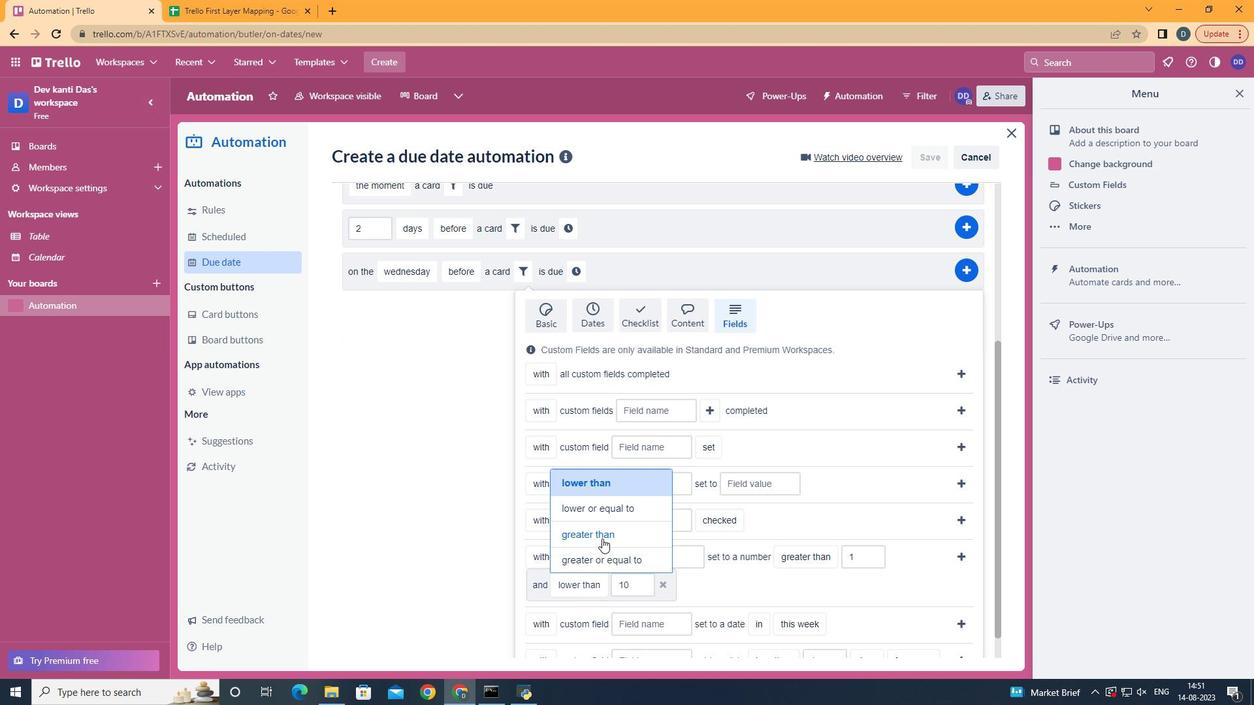 
Action: Mouse pressed left at (603, 540)
Screenshot: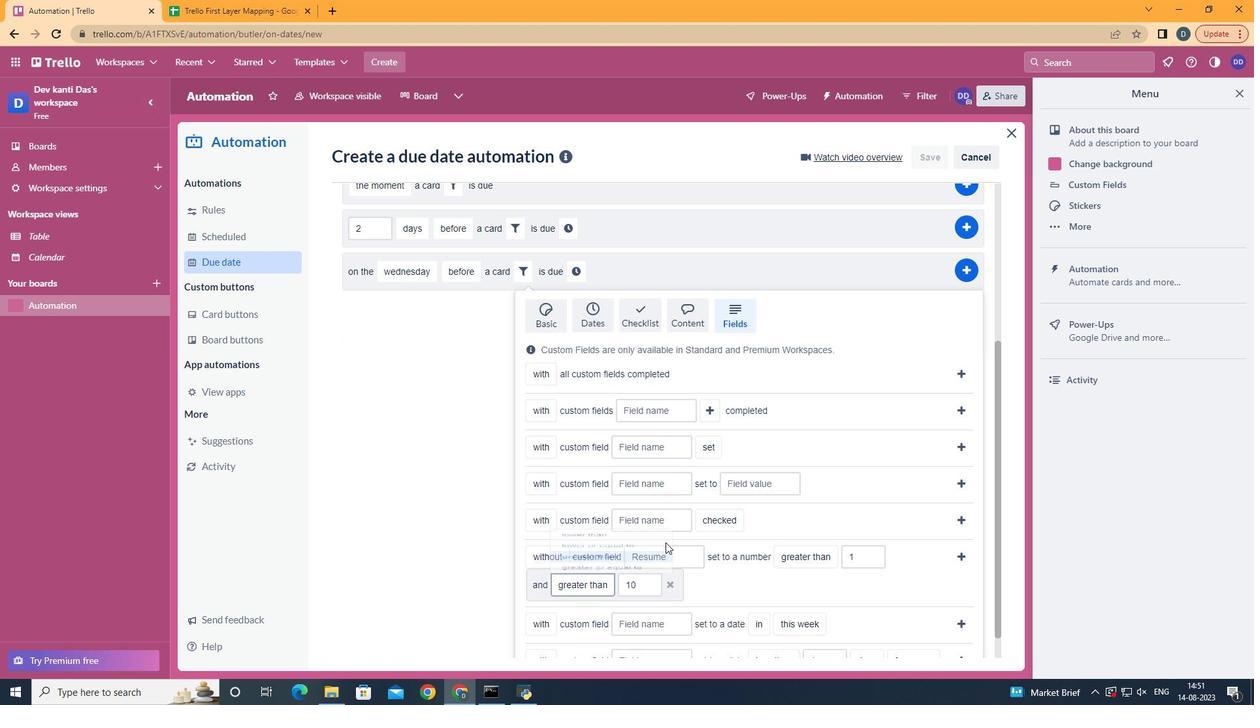
Action: Mouse moved to (959, 552)
Screenshot: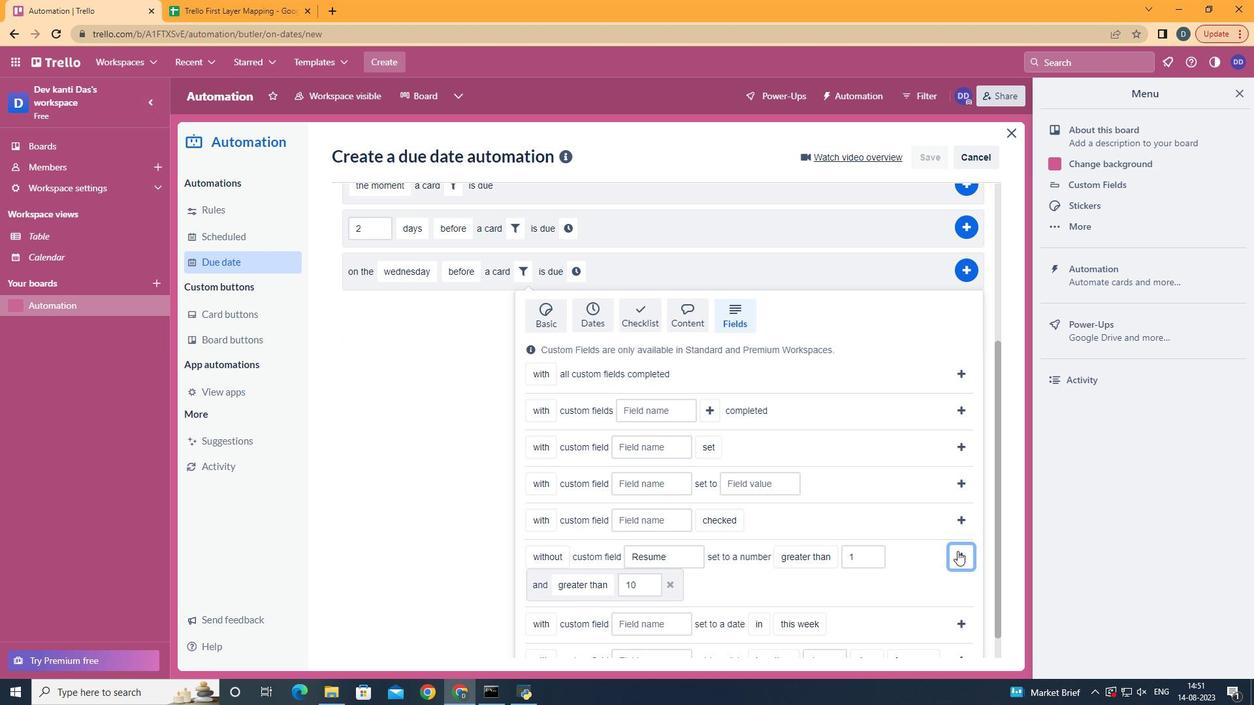 
Action: Mouse pressed left at (959, 552)
Screenshot: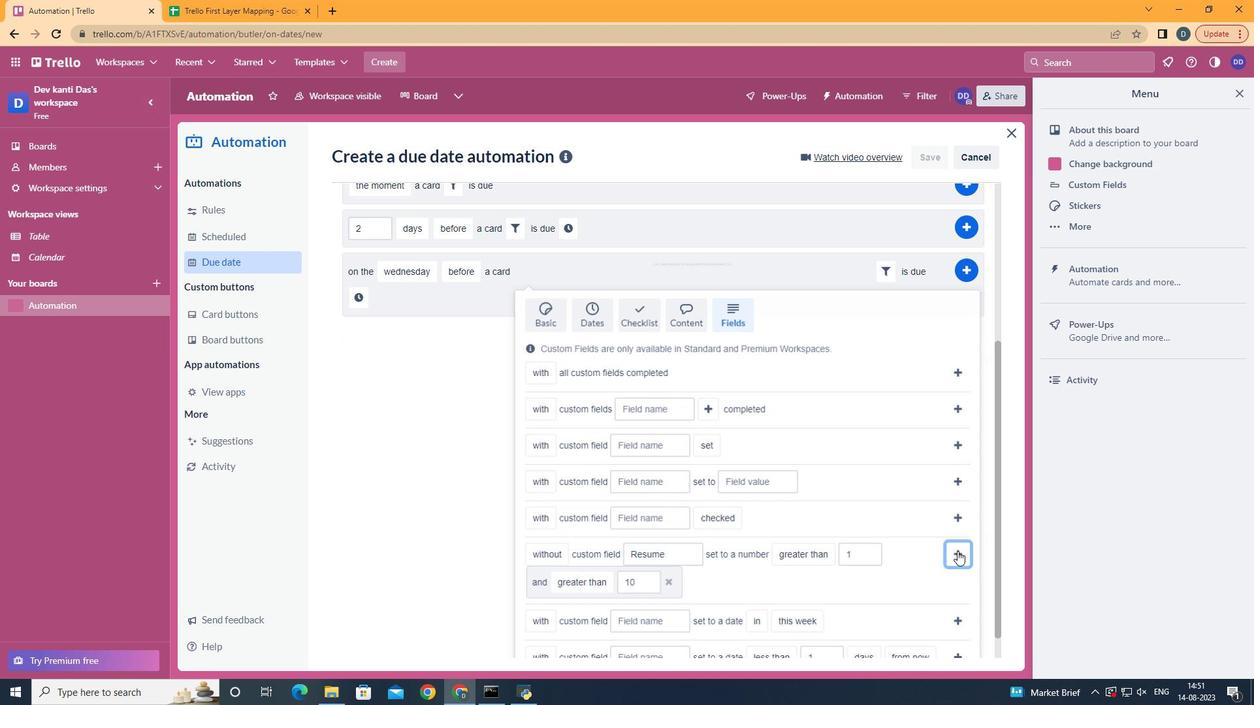 
Action: Mouse moved to (360, 553)
Screenshot: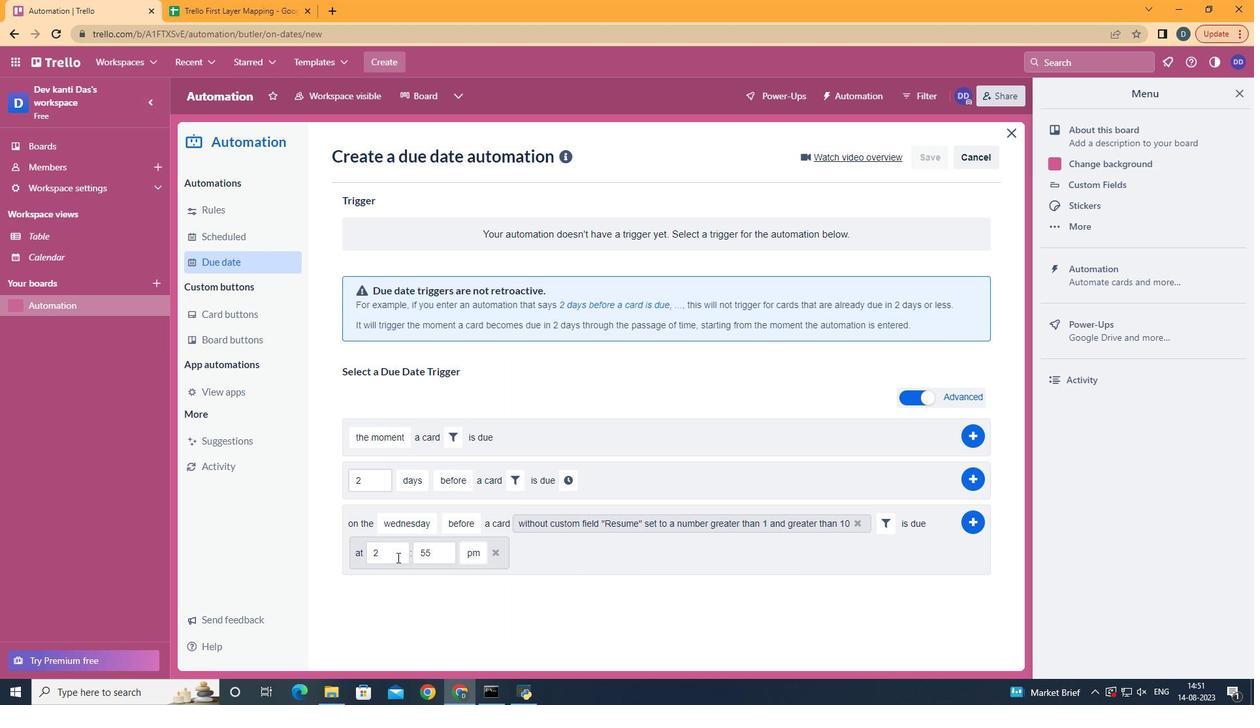 
Action: Mouse pressed left at (360, 553)
Screenshot: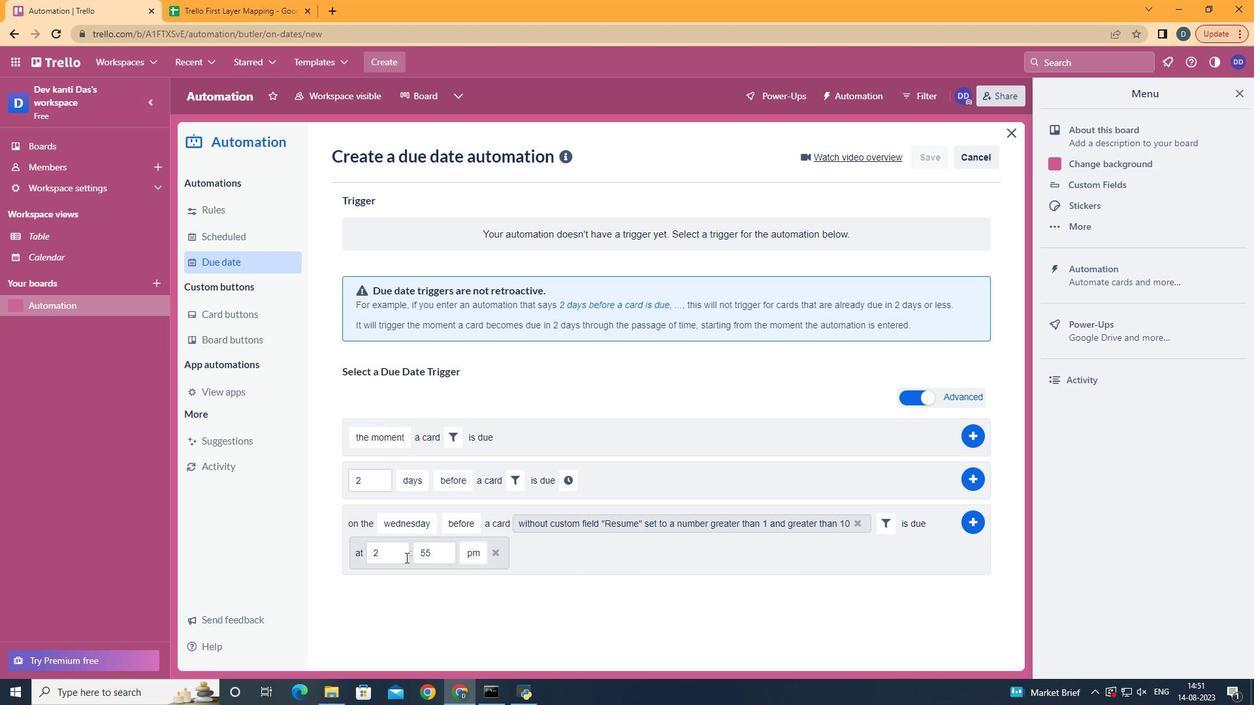 
Action: Mouse moved to (407, 559)
Screenshot: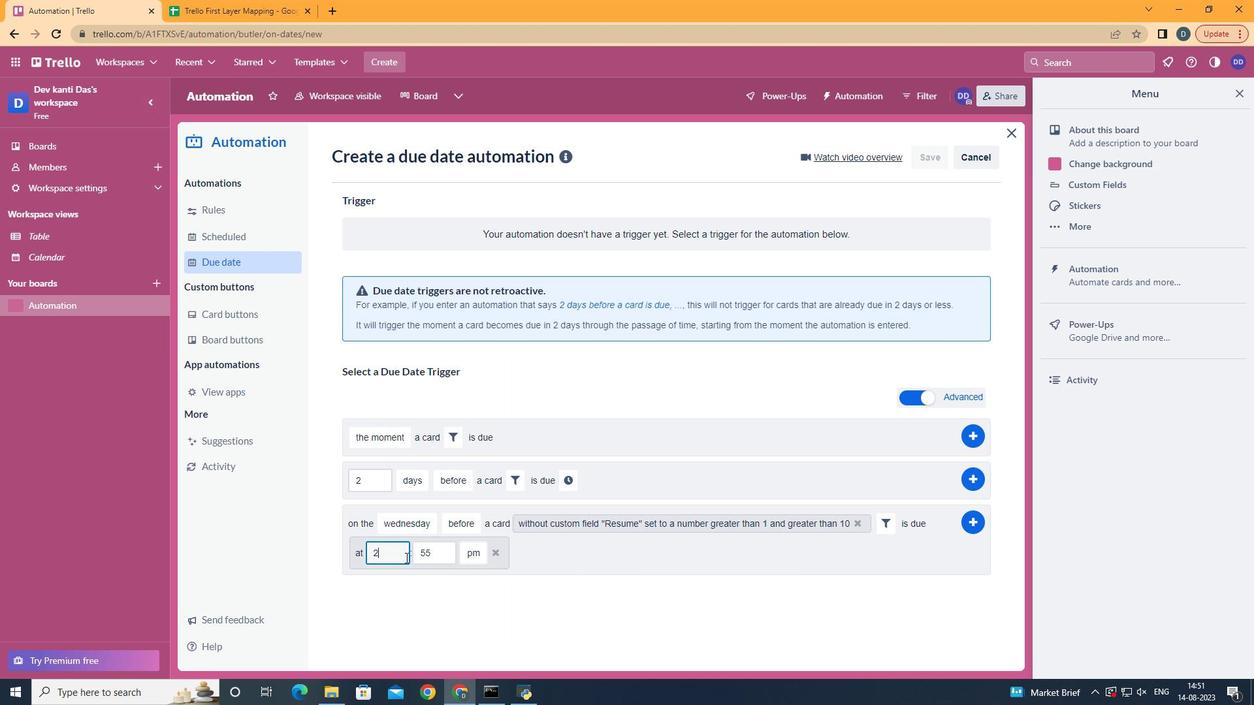 
Action: Mouse pressed left at (407, 559)
Screenshot: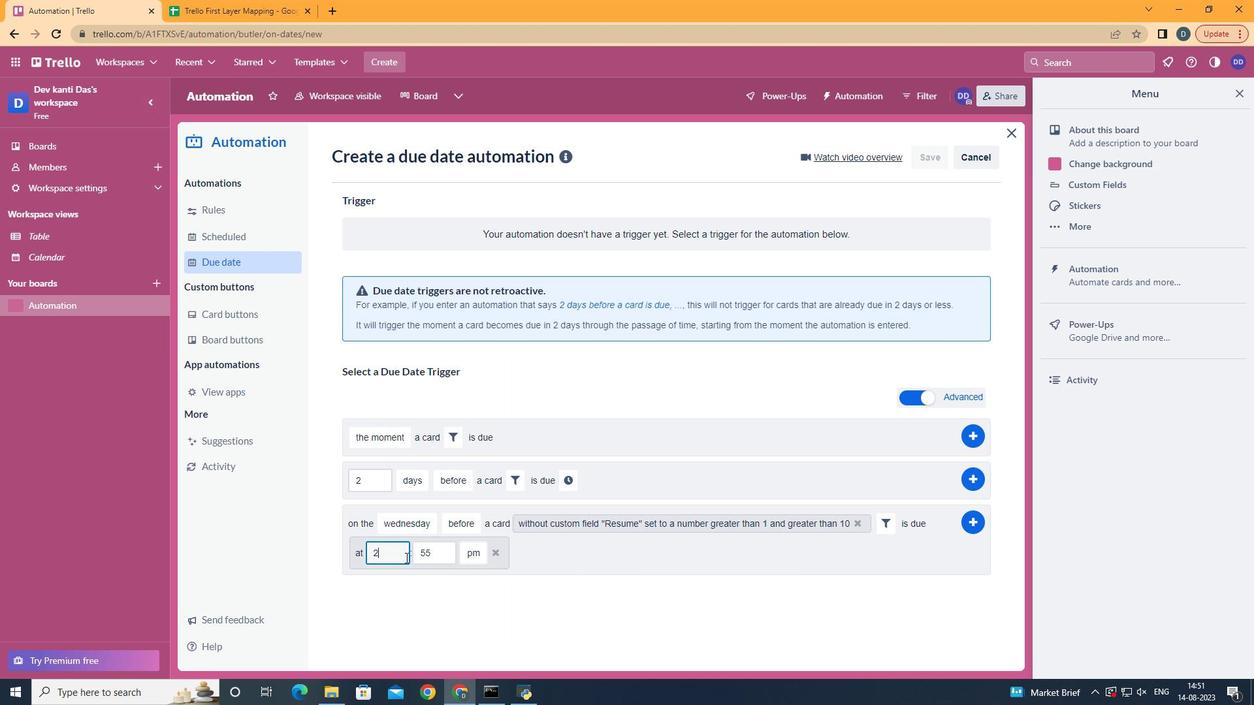 
Action: Mouse moved to (408, 559)
Screenshot: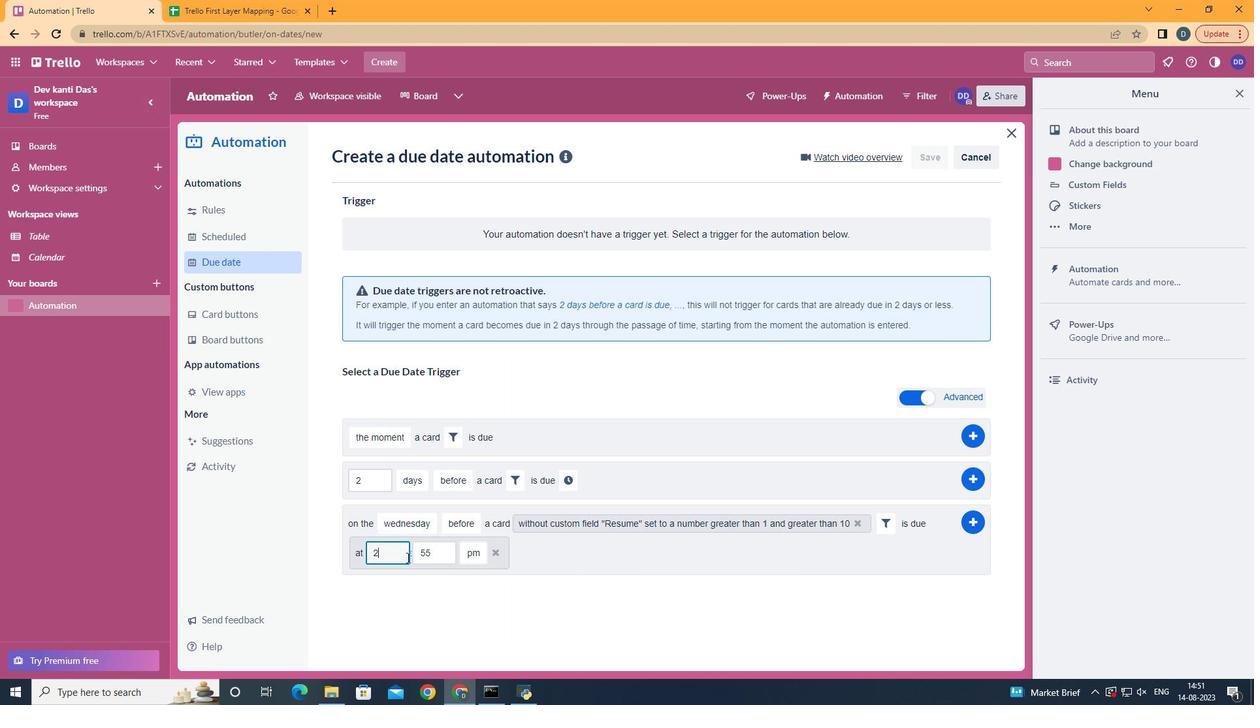 
Action: Key pressed 11<Key.backspace><Key.backspace><Key.backspace><Key.backspace>11
Screenshot: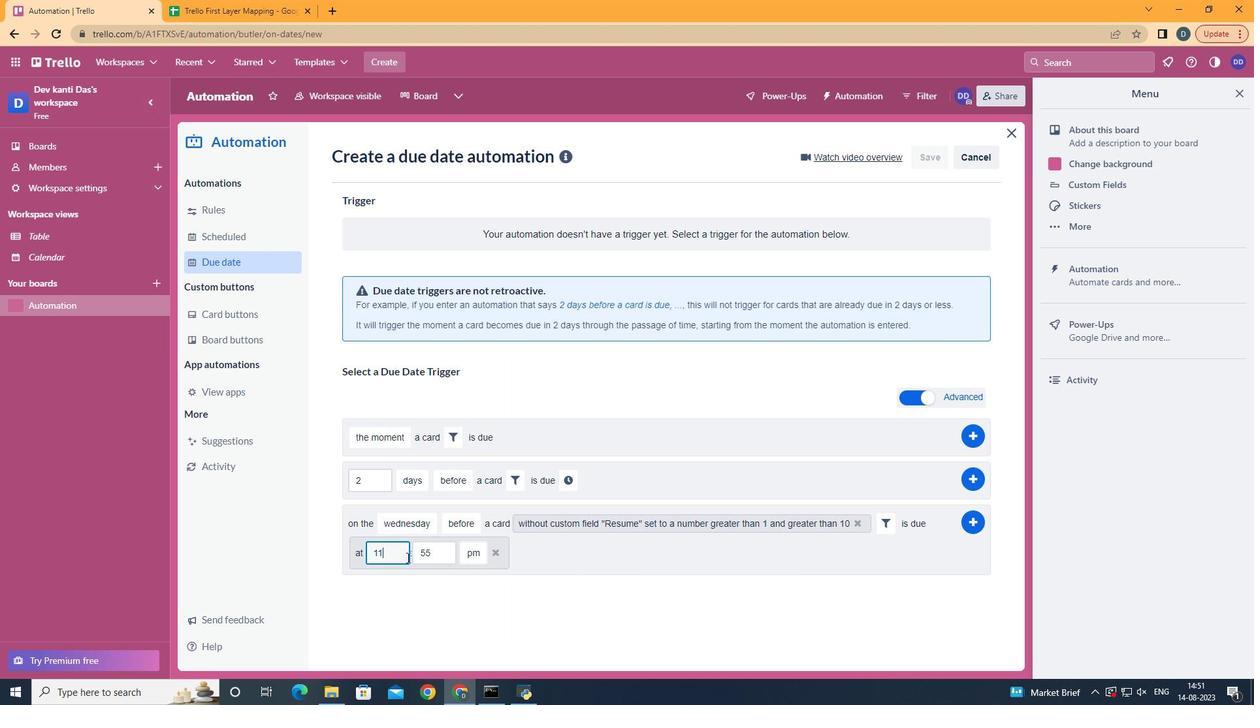 
Action: Mouse moved to (434, 554)
Screenshot: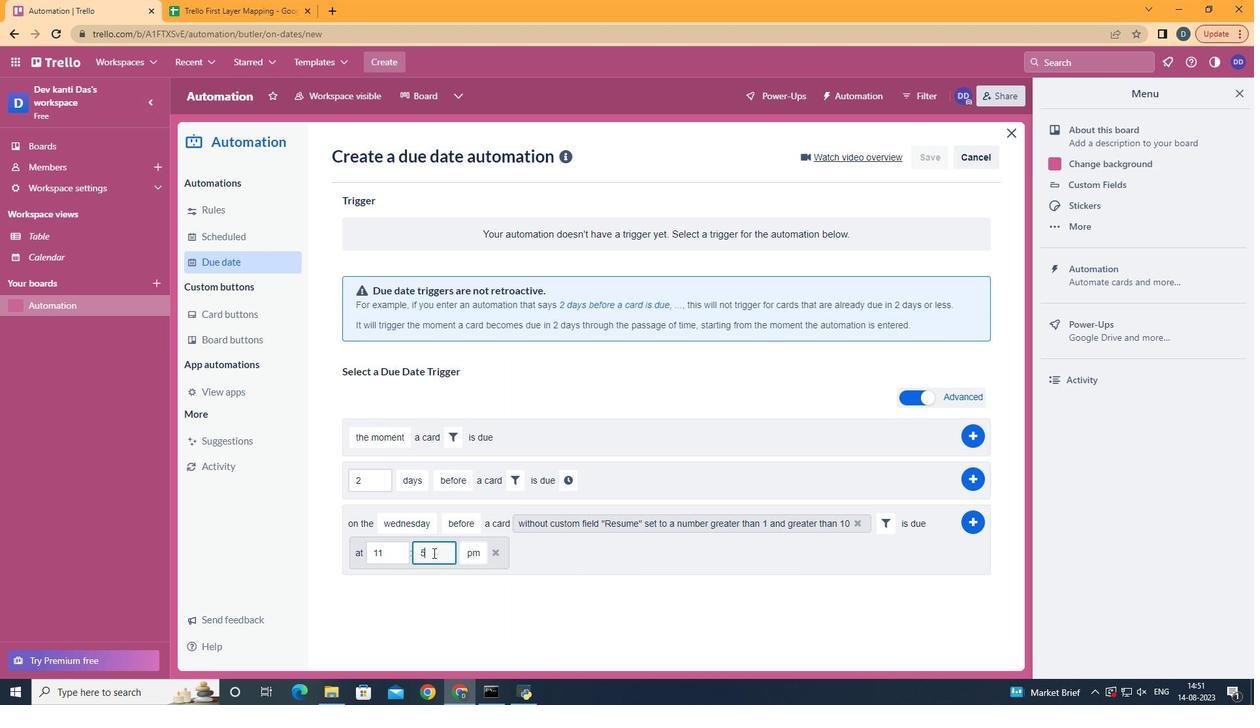
Action: Mouse pressed left at (434, 554)
Screenshot: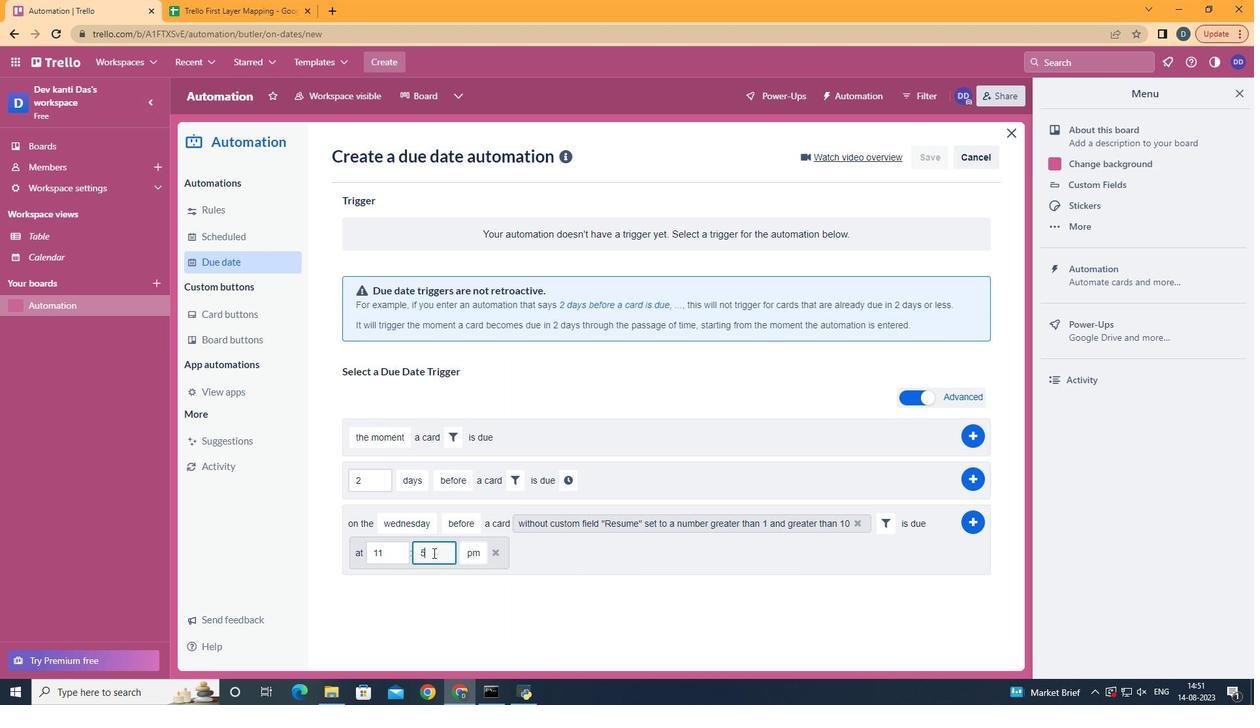 
Action: Key pressed <Key.backspace>
Screenshot: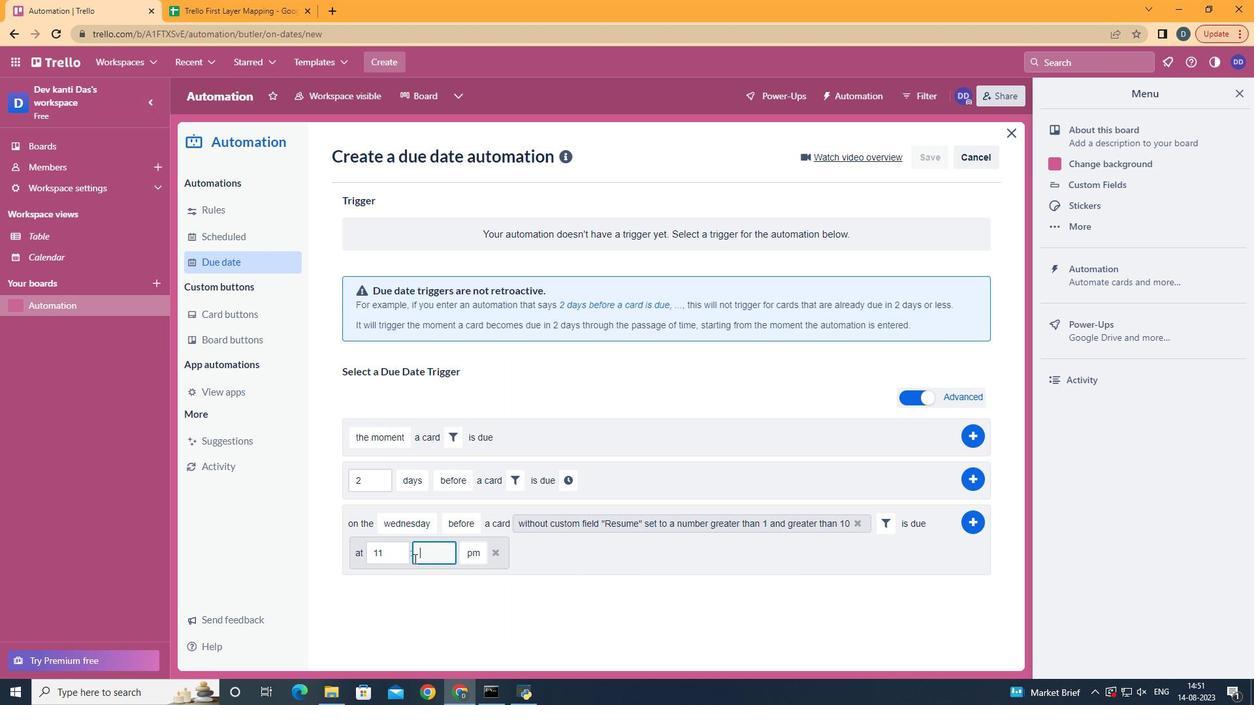 
Action: Mouse moved to (415, 560)
Screenshot: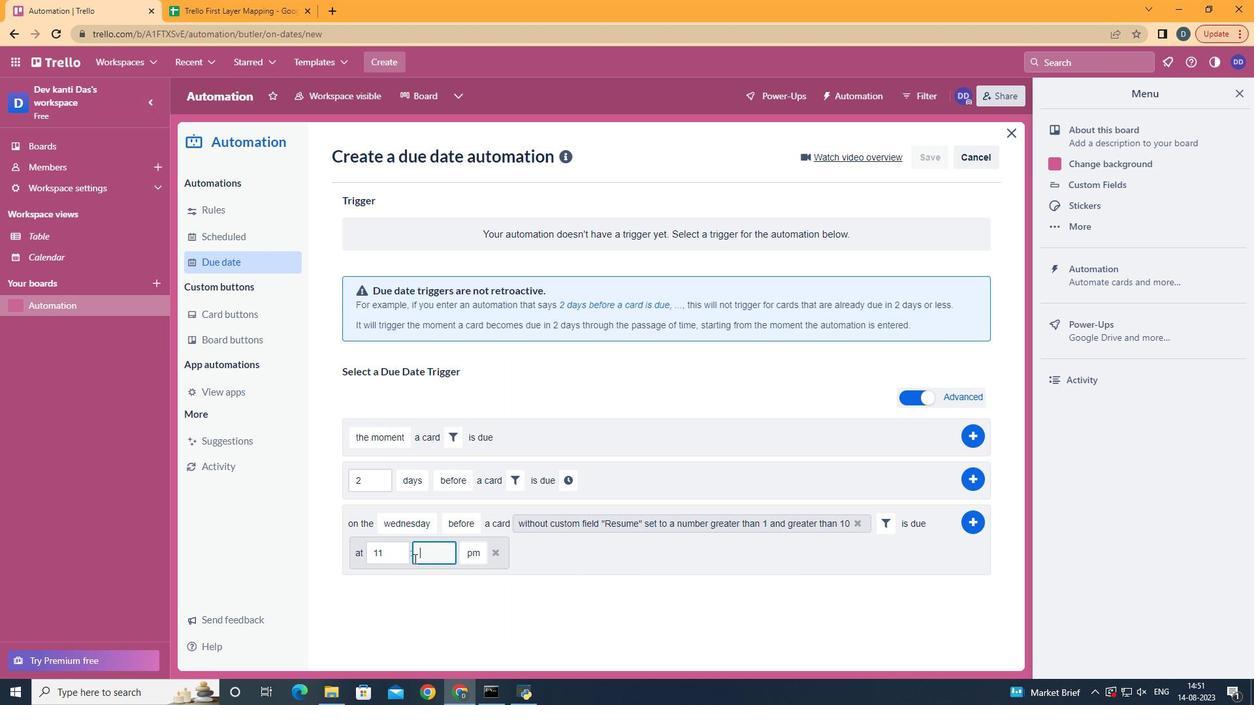 
Action: Key pressed <Key.backspace>00
Screenshot: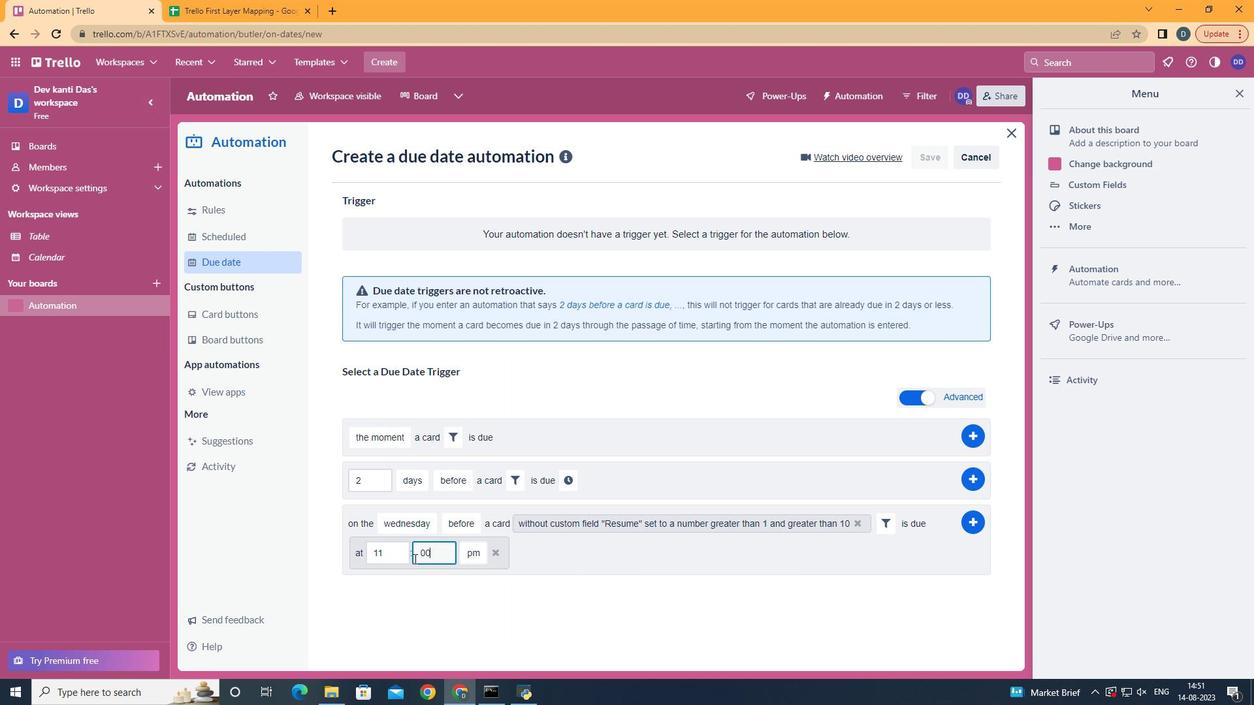 
Action: Mouse moved to (481, 577)
Screenshot: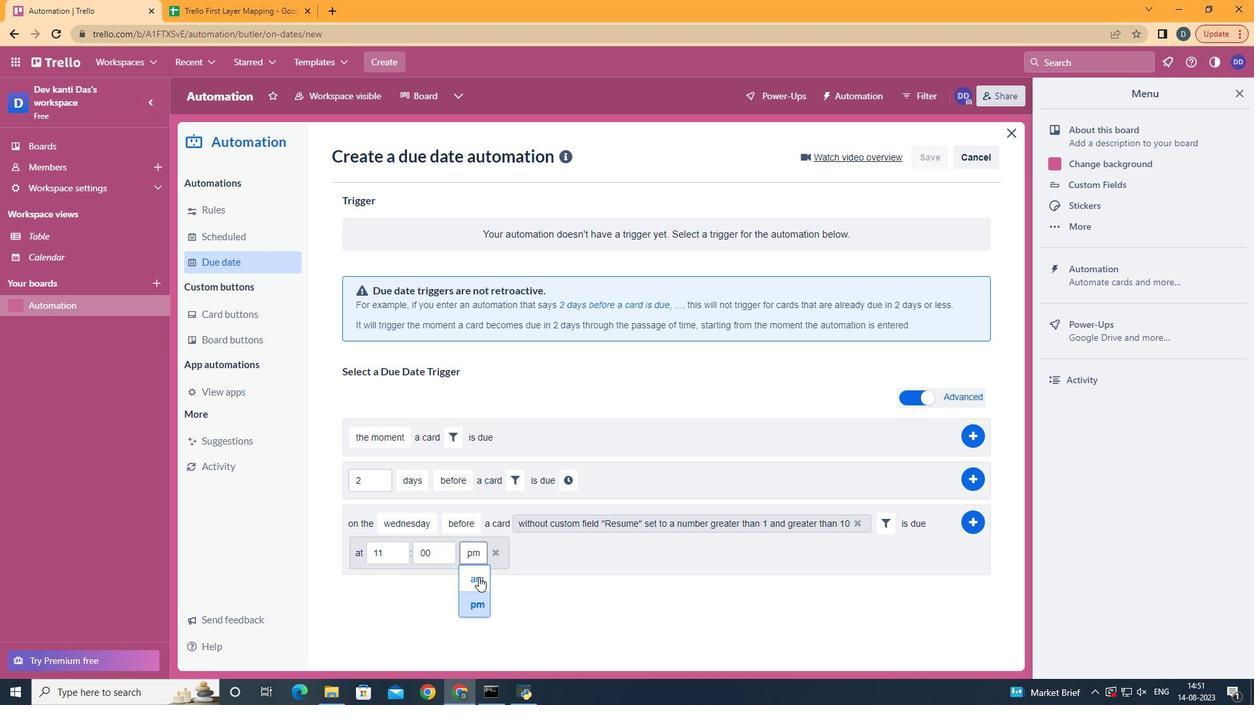 
Action: Mouse pressed left at (481, 577)
Screenshot: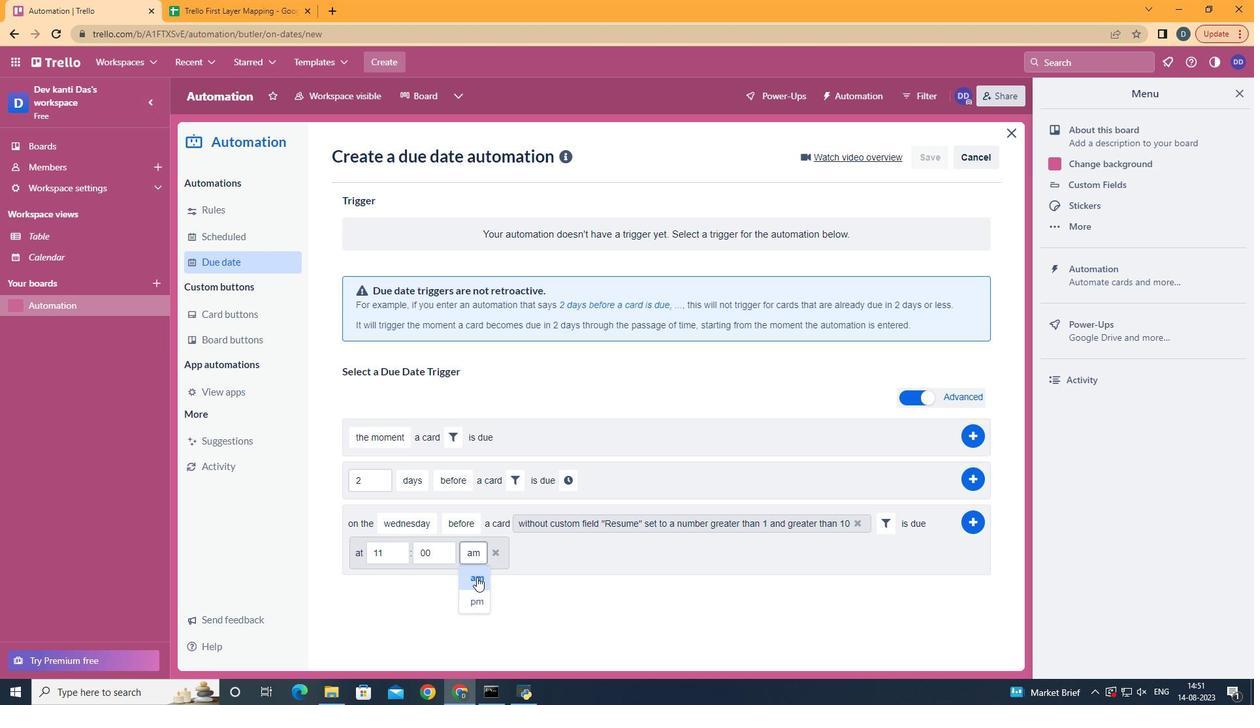 
Action: Mouse moved to (979, 528)
Screenshot: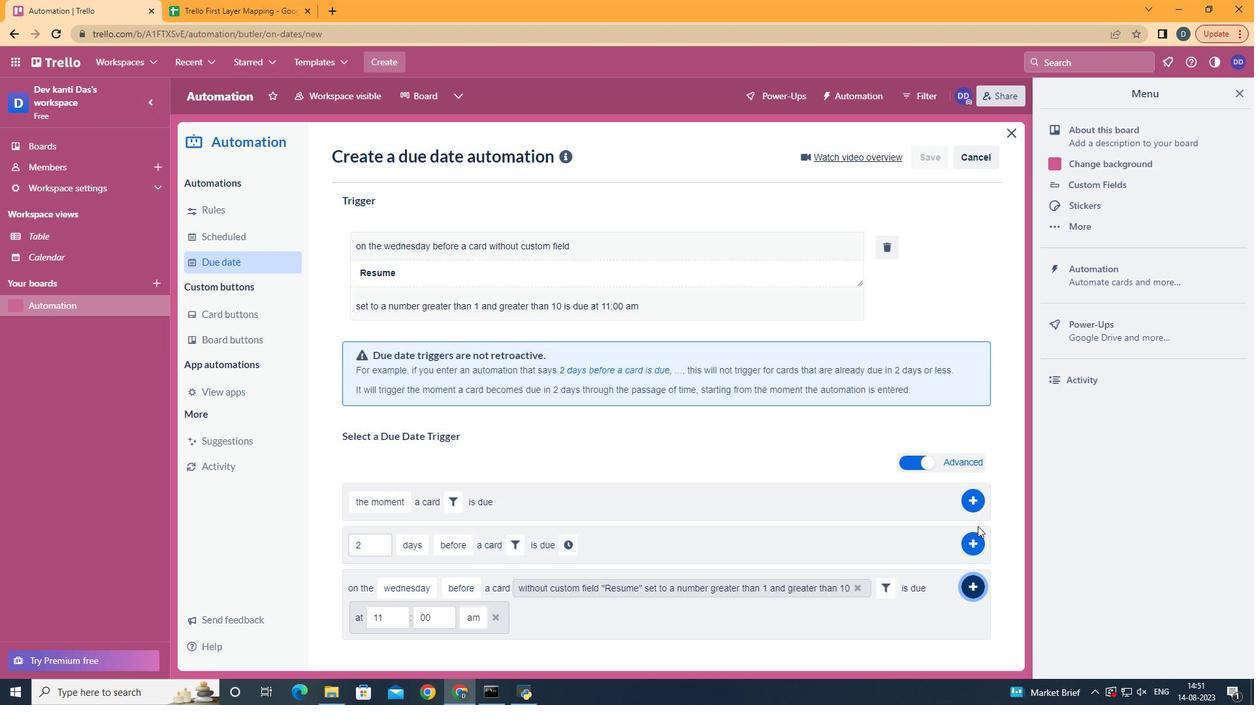 
Action: Mouse pressed left at (979, 528)
Screenshot: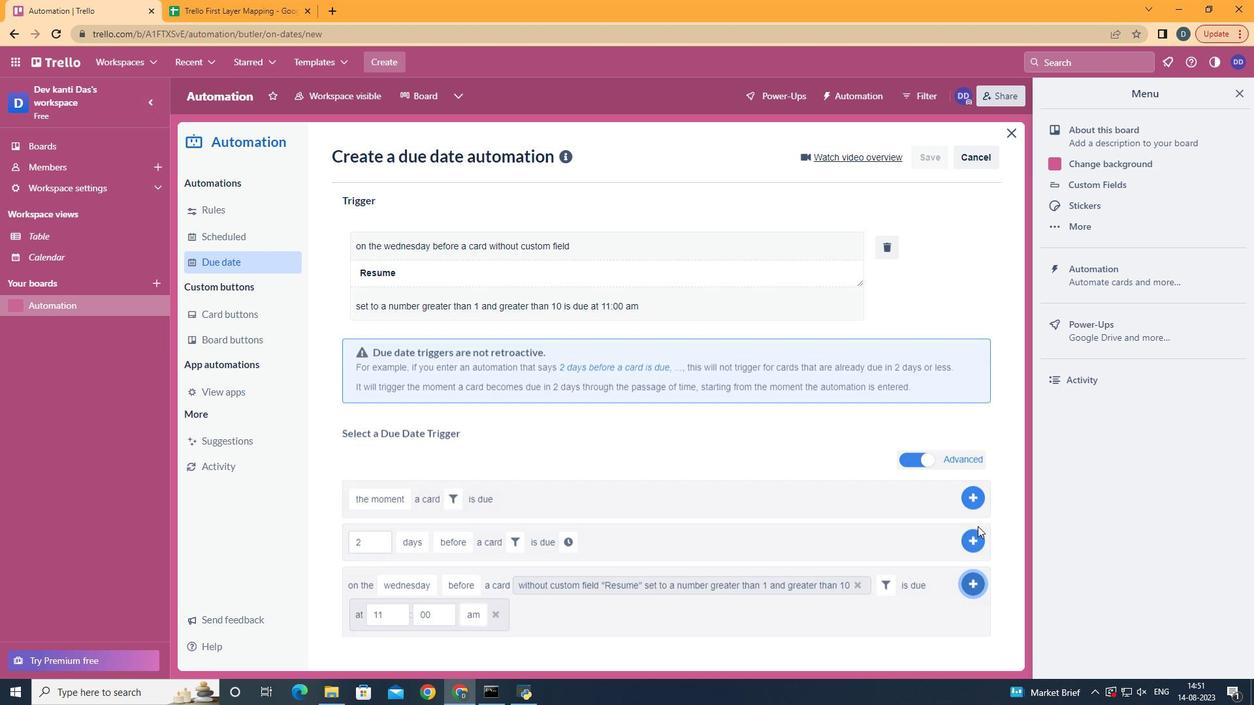 
Action: Mouse moved to (979, 528)
Screenshot: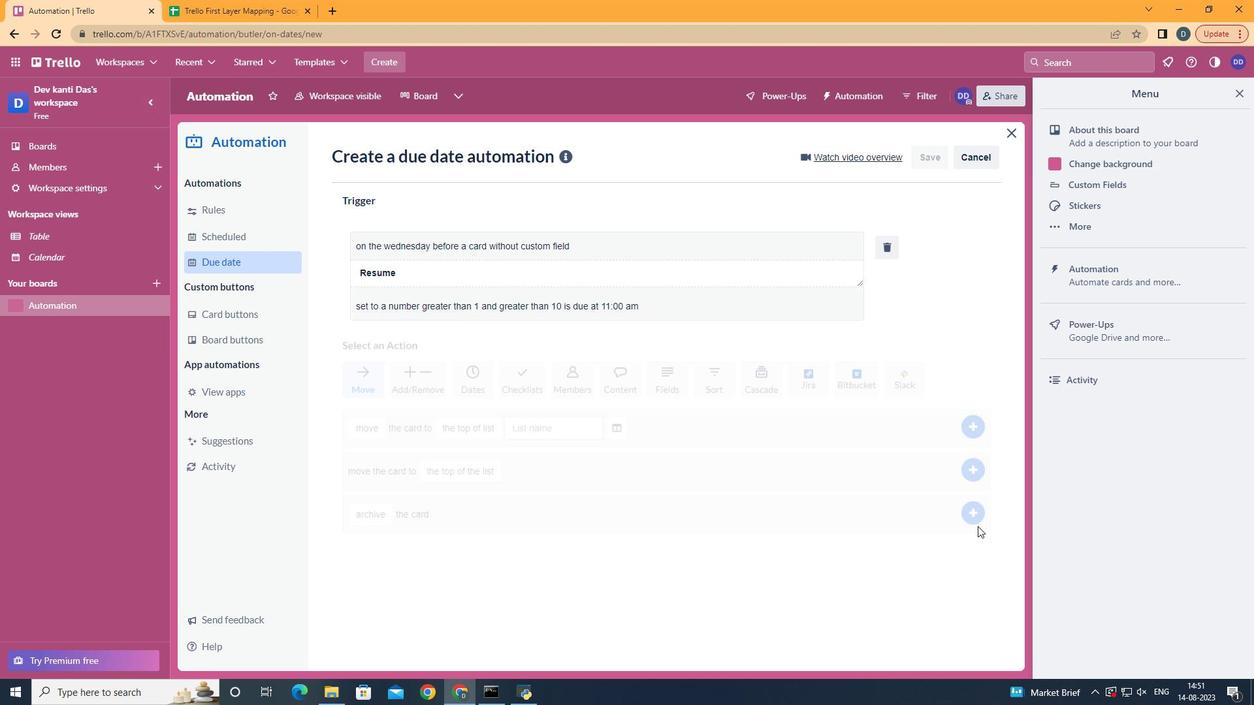
